 Task: Look for space in Bianzhuang, China from 12th  August, 2023 to 15th August, 2023 for 3 adults in price range Rs.12000 to Rs.16000. Place can be entire place with 2 bedrooms having 3 beds and 1 bathroom. Property type can be house, flat, guest house. Booking option can be shelf check-in. Required host language is Chinese (Simplified).
Action: Mouse moved to (695, 96)
Screenshot: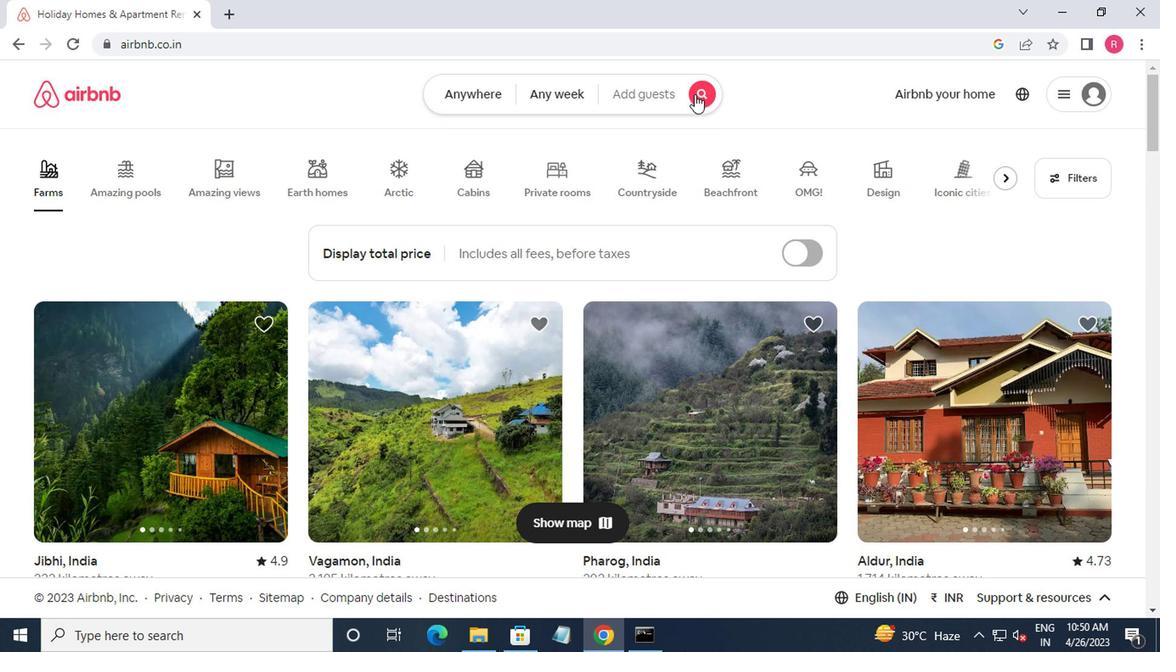 
Action: Mouse pressed left at (695, 96)
Screenshot: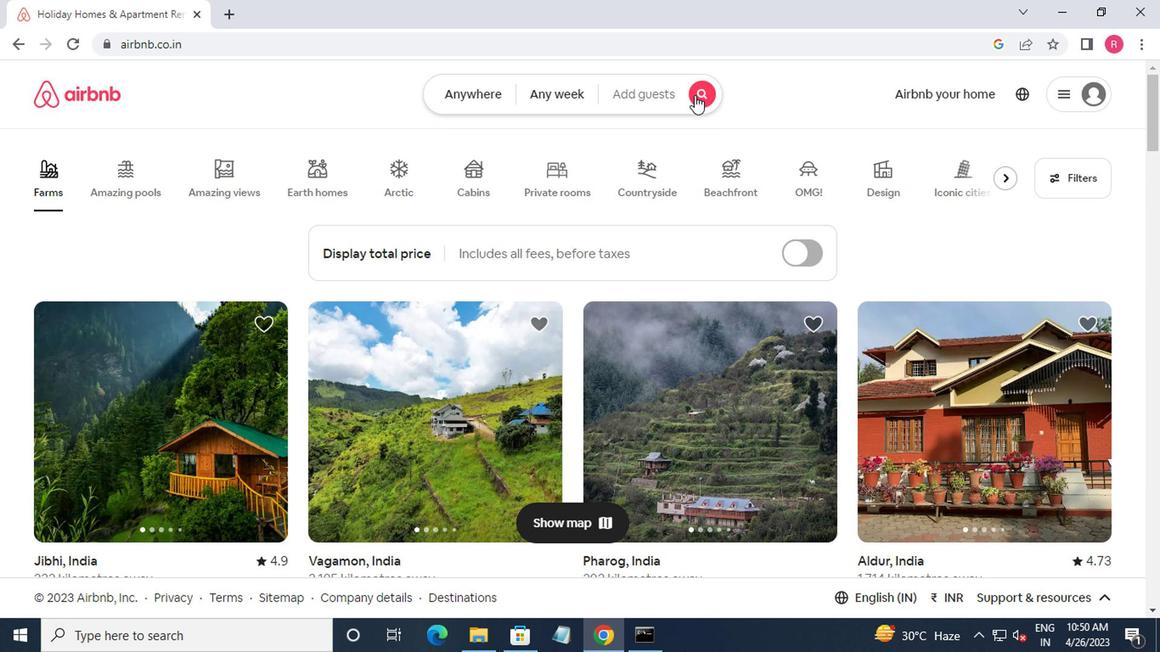 
Action: Mouse moved to (414, 158)
Screenshot: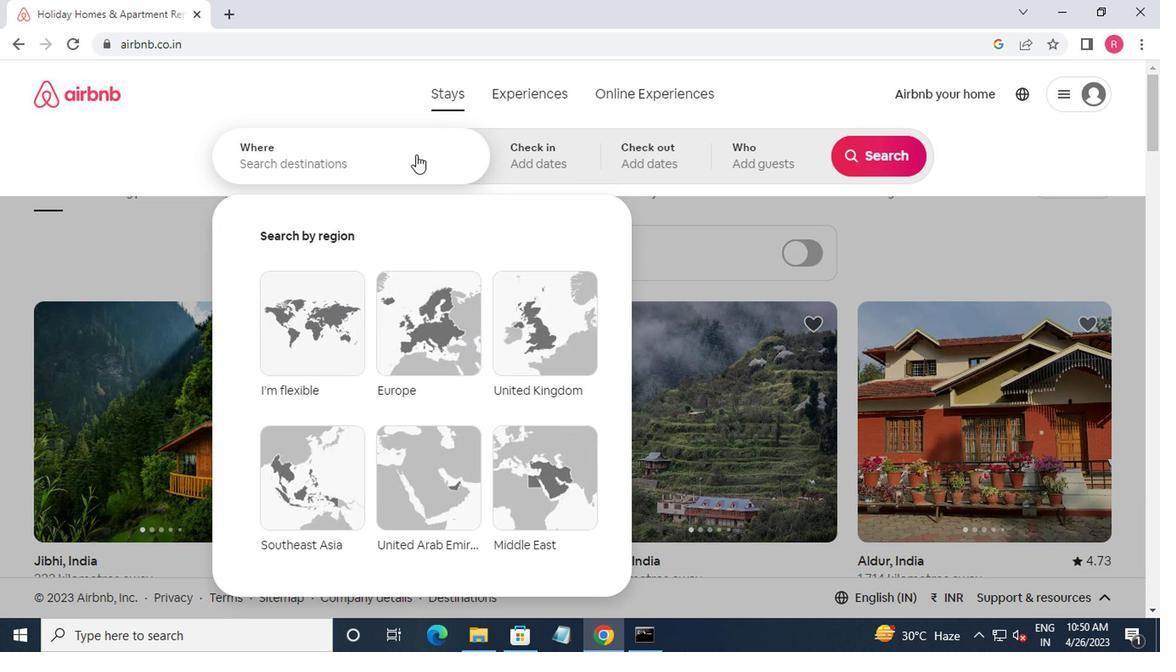 
Action: Mouse pressed left at (414, 158)
Screenshot: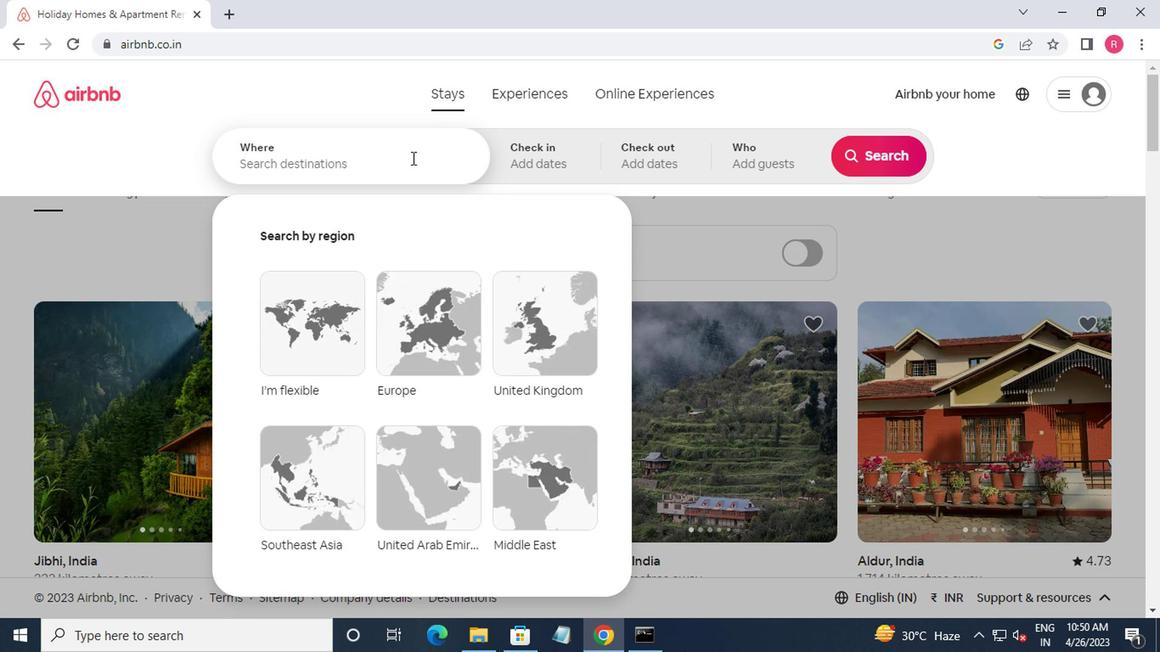 
Action: Mouse moved to (451, 178)
Screenshot: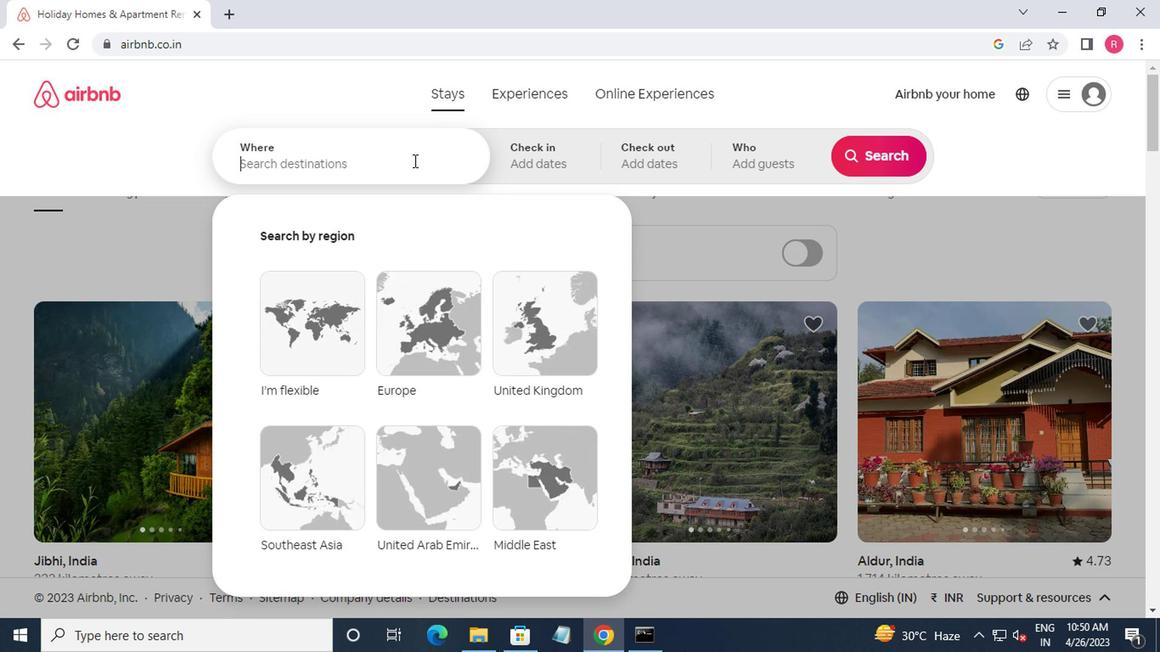 
Action: Key pressed bianzhuang,china<Key.enter>
Screenshot: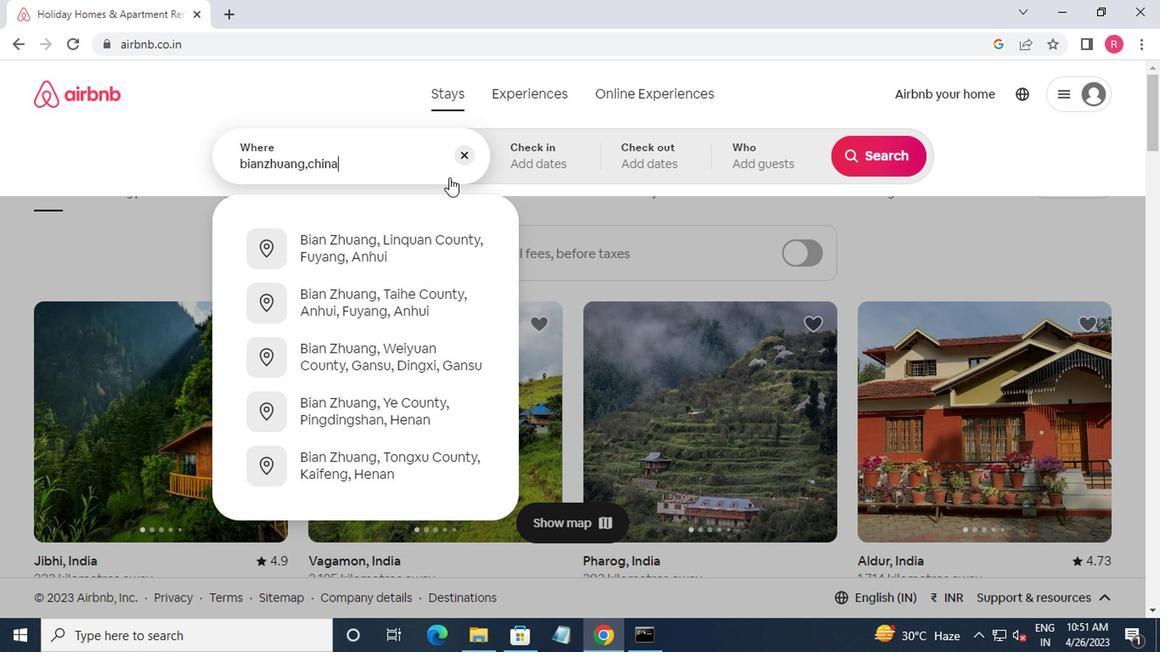 
Action: Mouse moved to (861, 299)
Screenshot: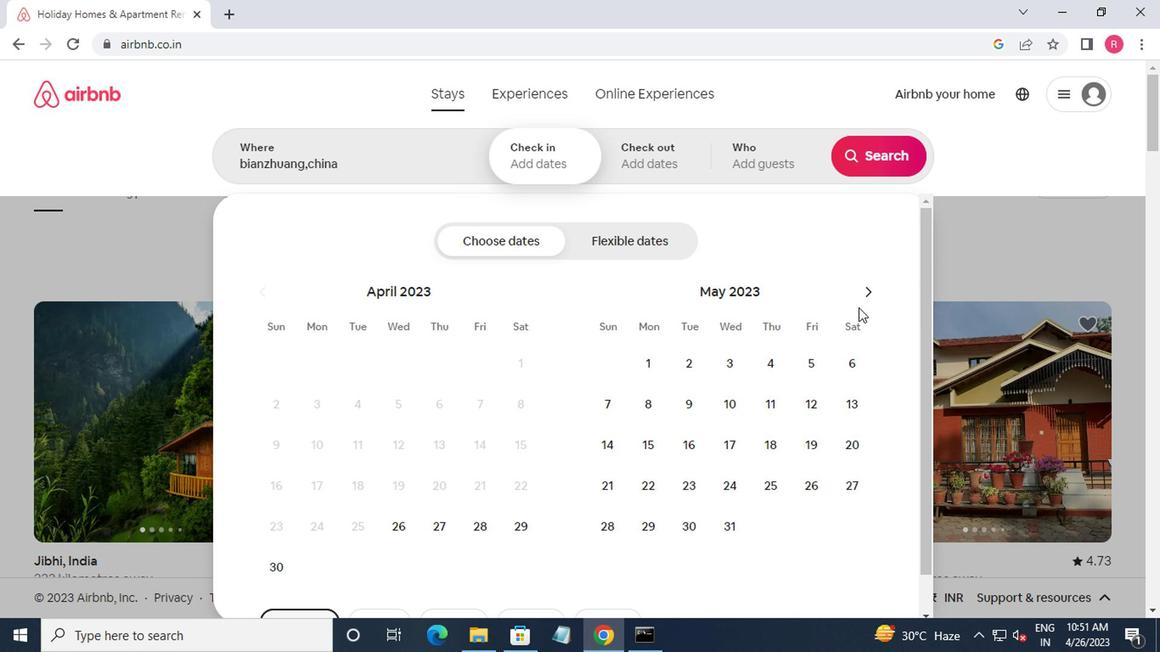 
Action: Mouse pressed left at (861, 299)
Screenshot: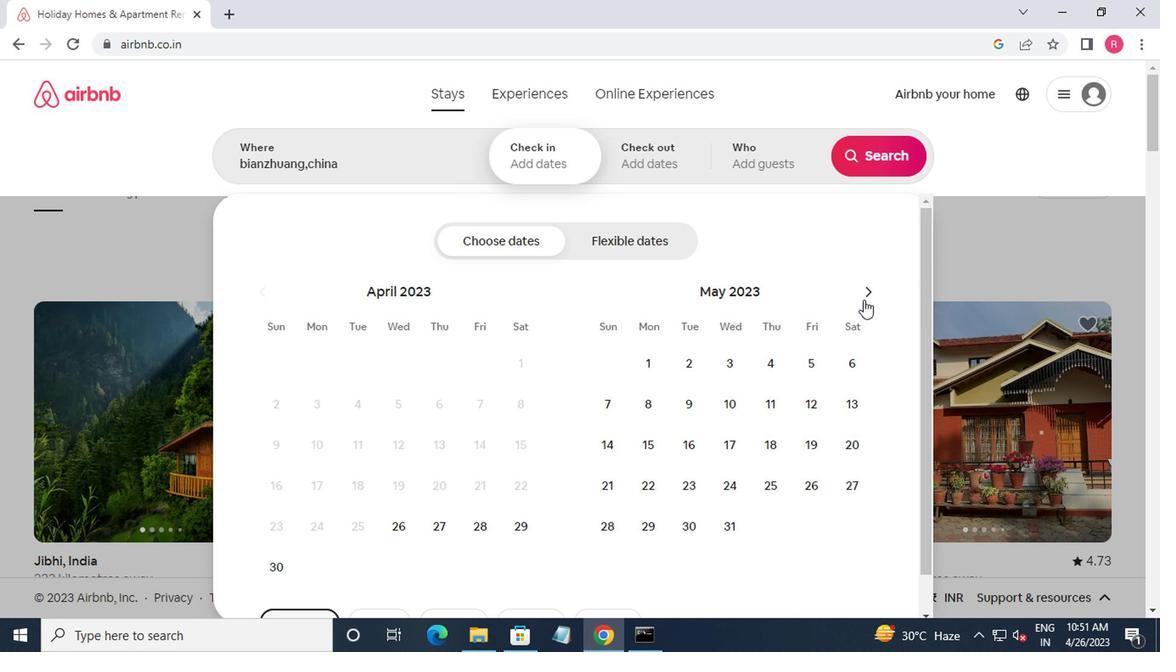 
Action: Mouse moved to (861, 297)
Screenshot: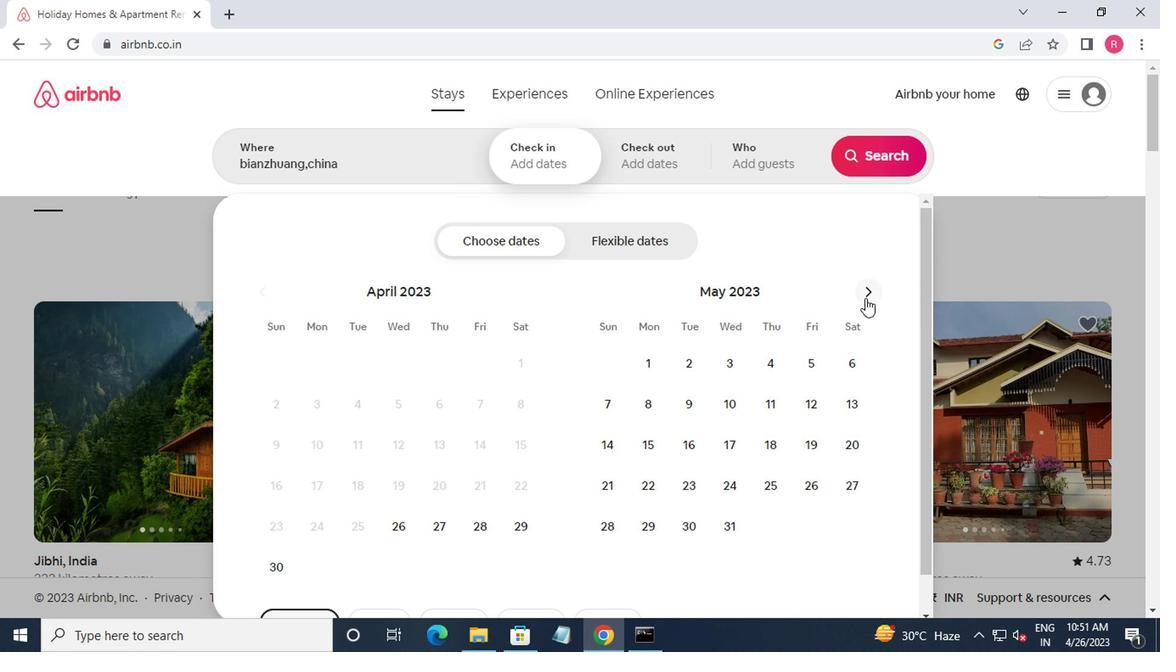 
Action: Mouse pressed left at (861, 297)
Screenshot: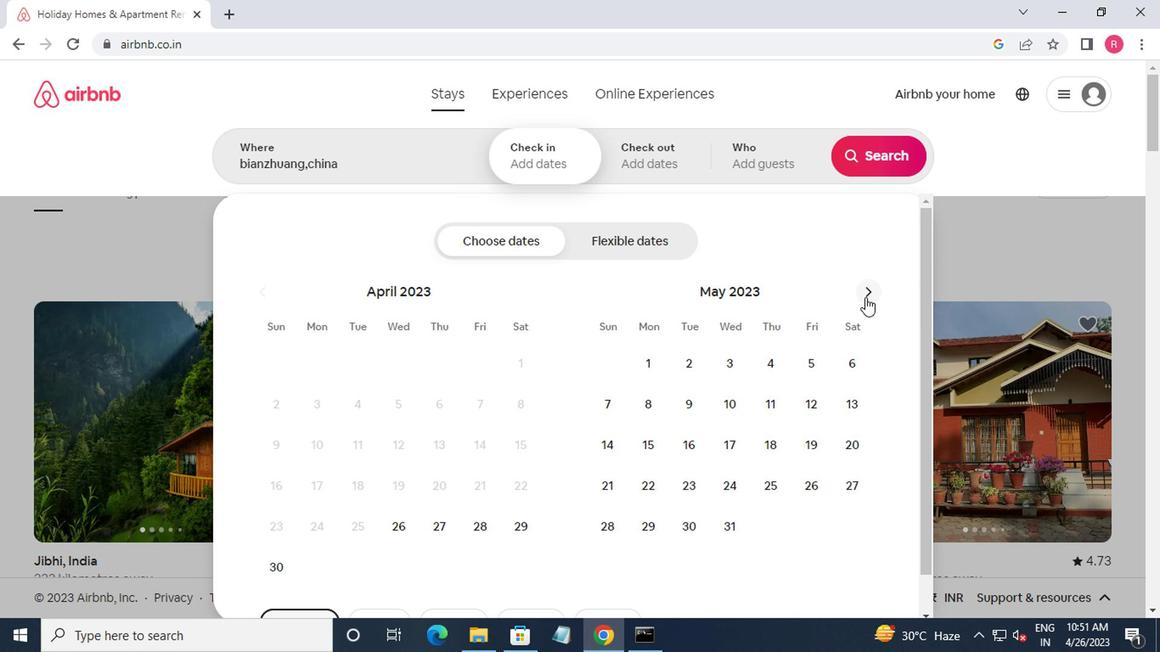 
Action: Mouse pressed left at (861, 297)
Screenshot: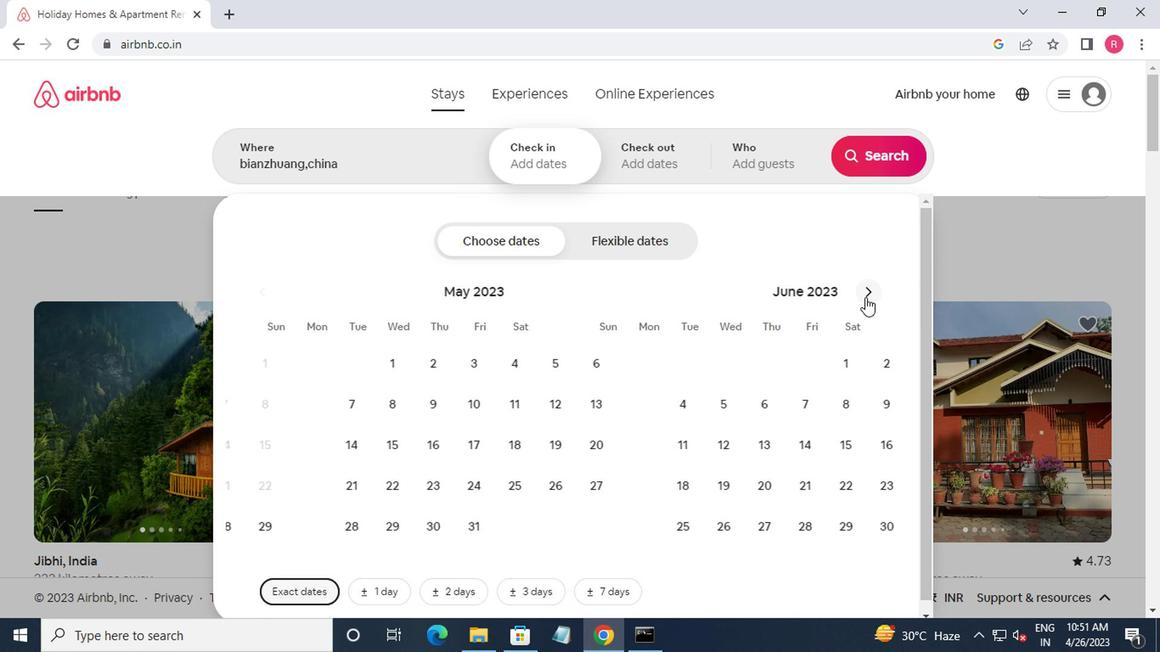 
Action: Mouse moved to (861, 297)
Screenshot: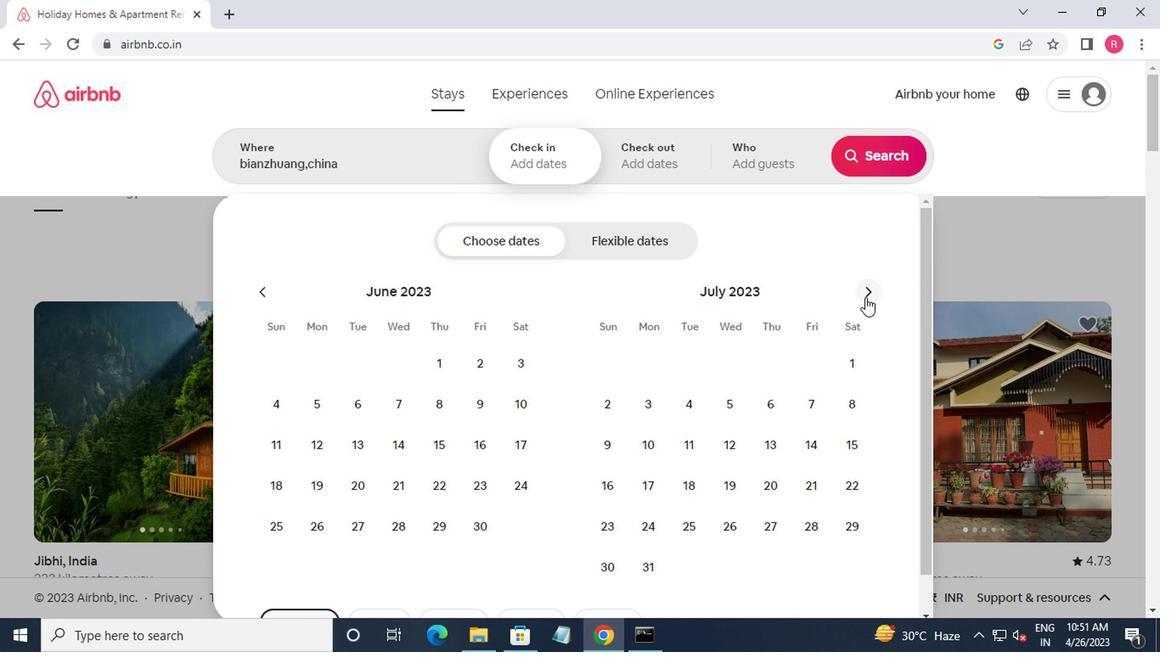 
Action: Mouse pressed left at (861, 297)
Screenshot: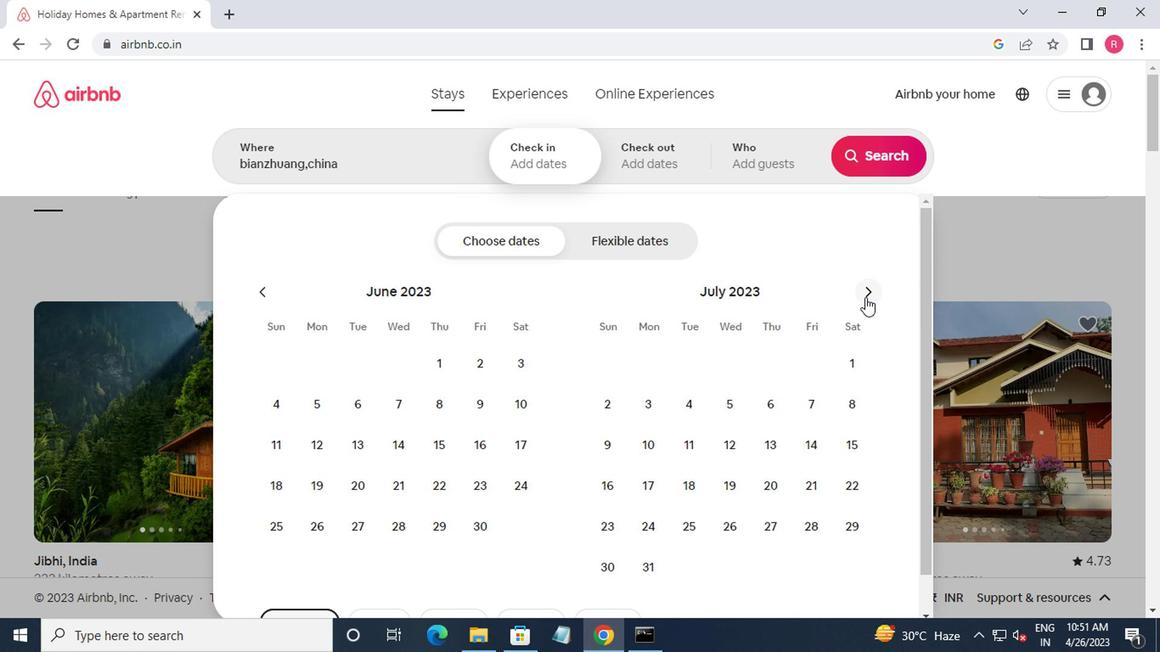 
Action: Mouse moved to (835, 408)
Screenshot: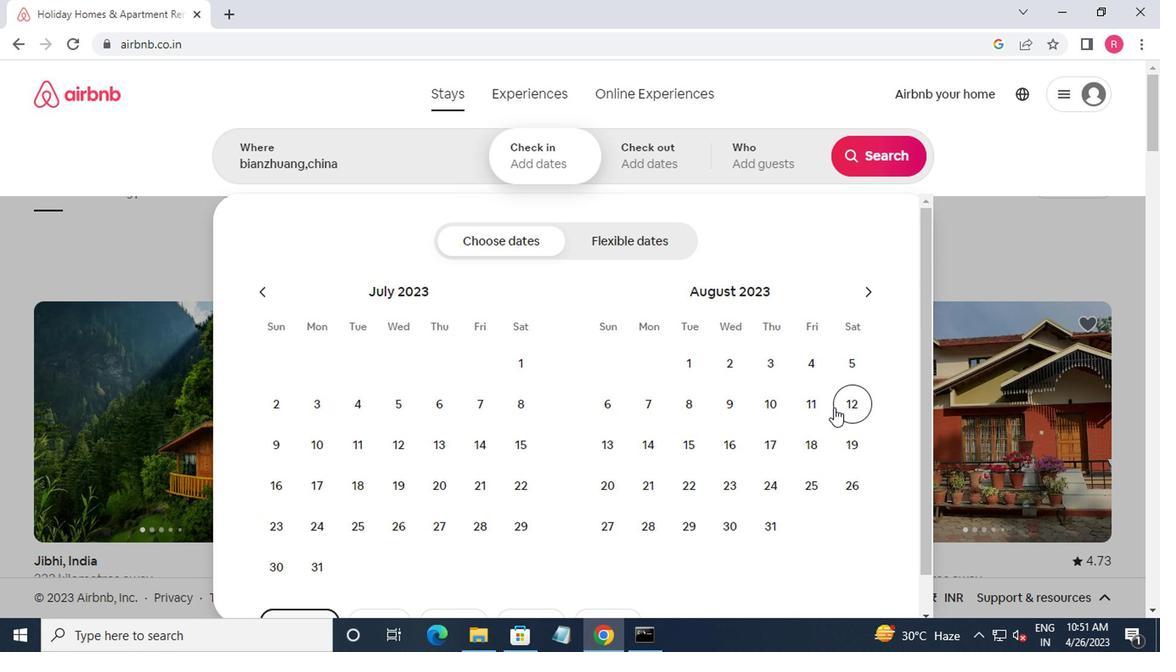 
Action: Mouse pressed left at (835, 408)
Screenshot: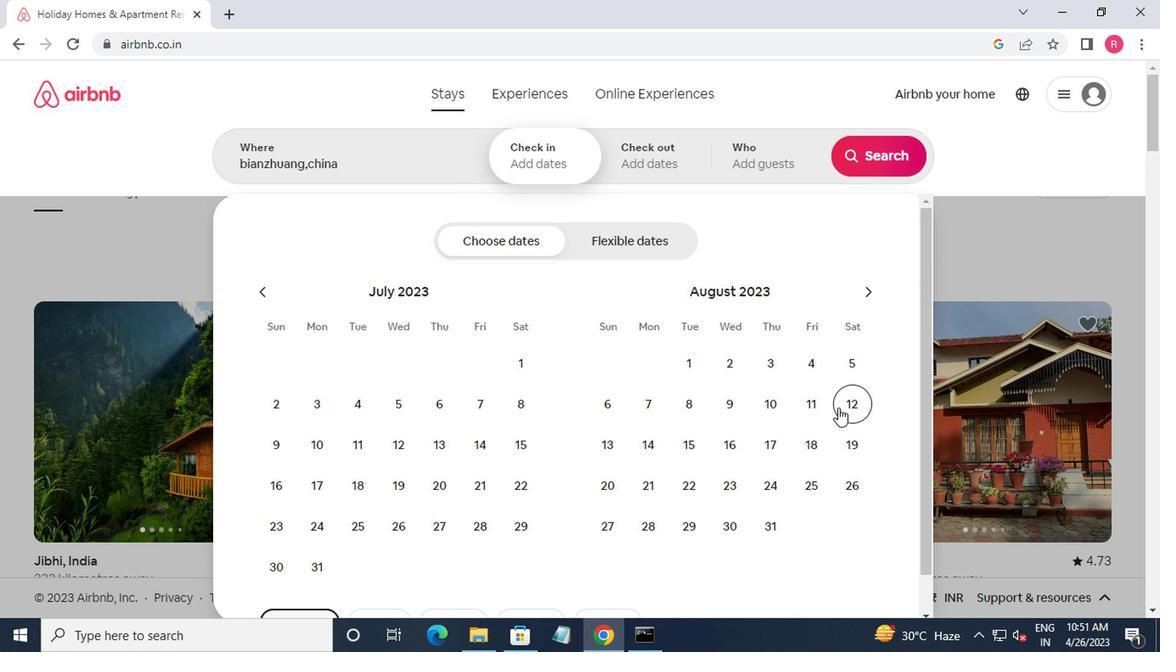
Action: Mouse moved to (683, 452)
Screenshot: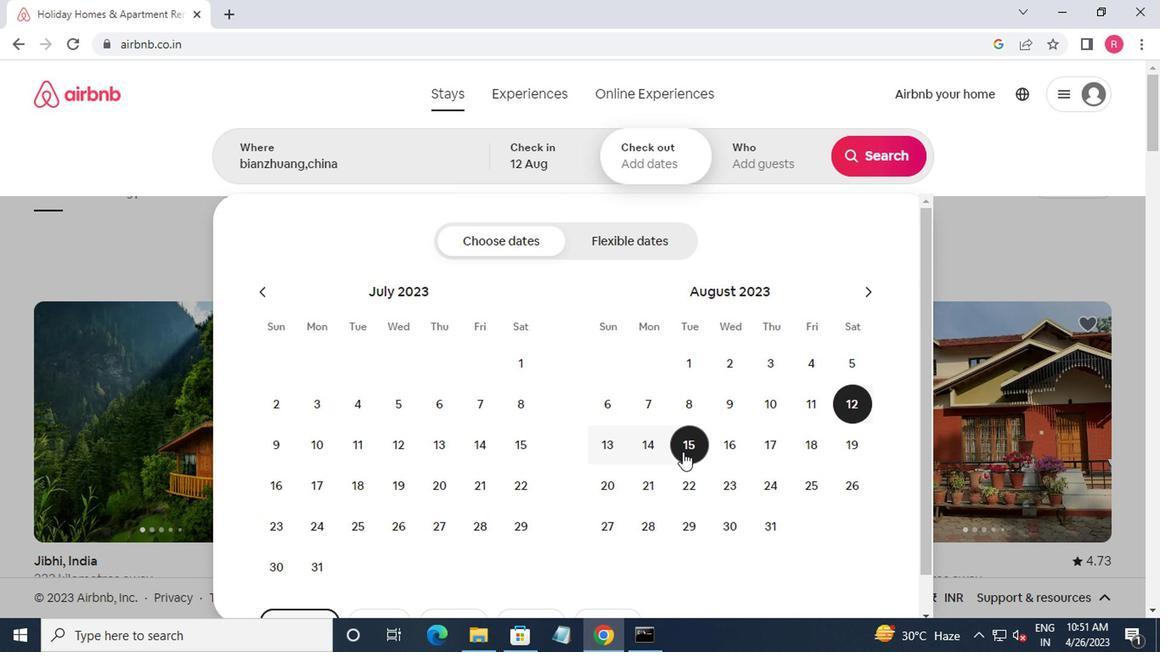 
Action: Mouse pressed left at (683, 452)
Screenshot: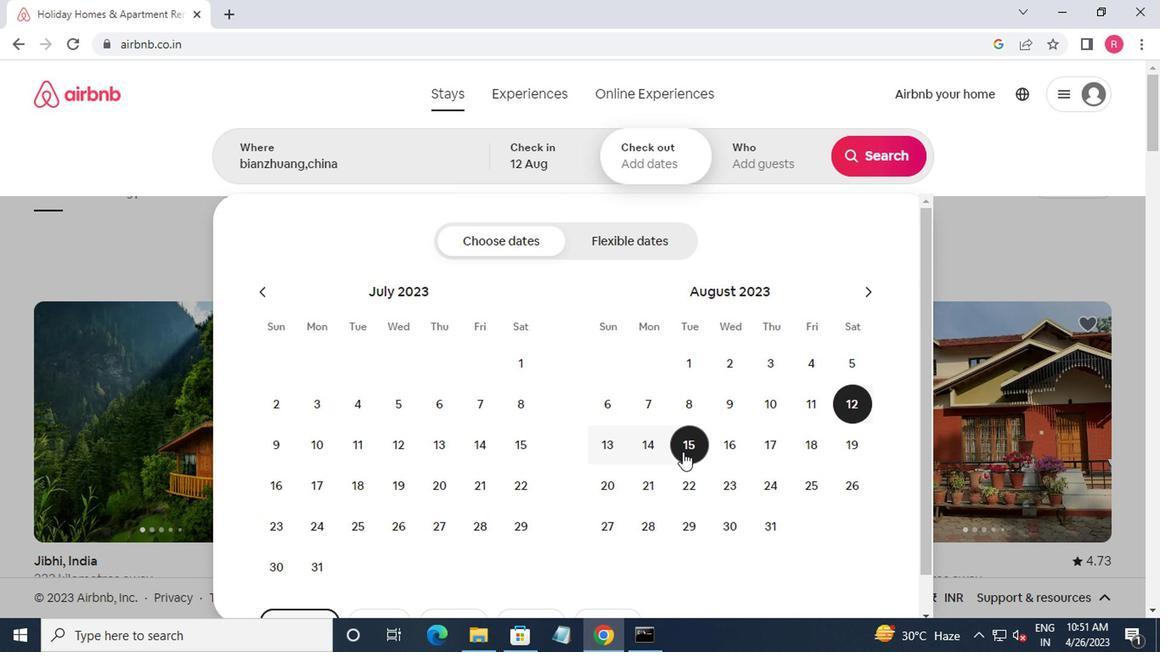 
Action: Mouse moved to (726, 169)
Screenshot: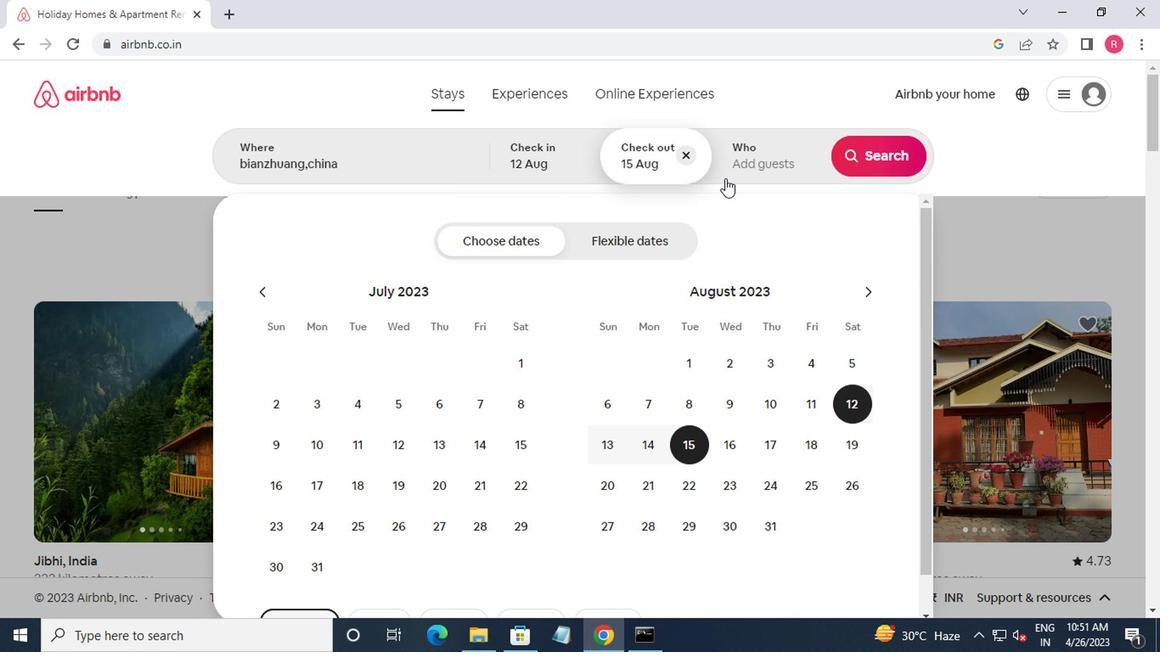 
Action: Mouse pressed left at (726, 169)
Screenshot: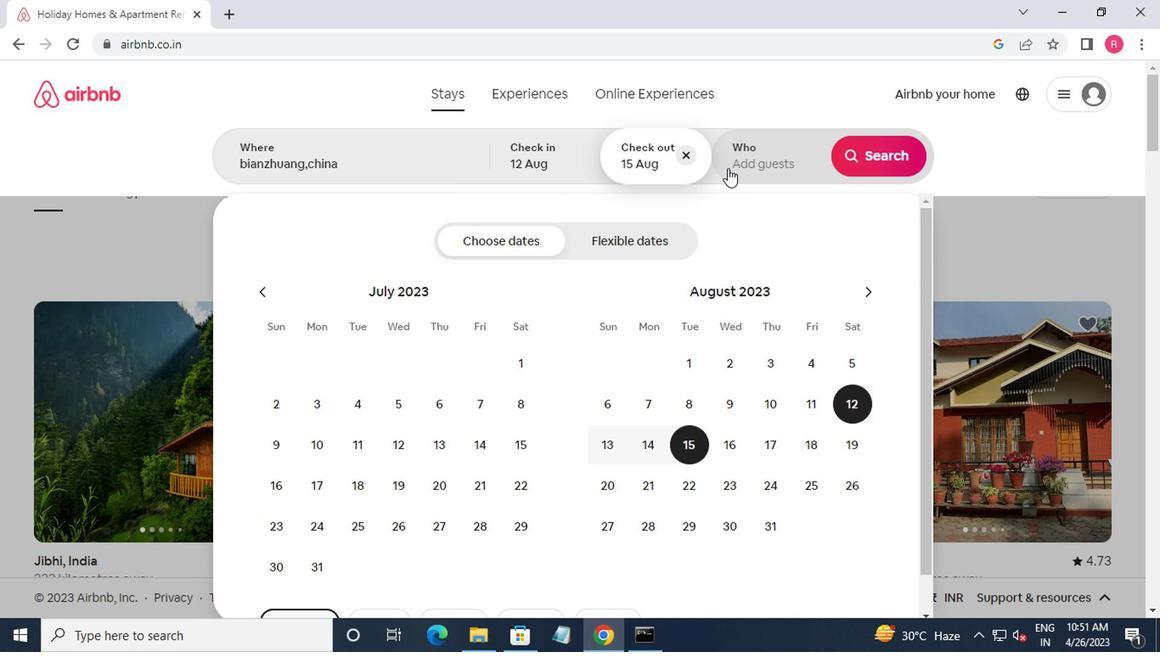 
Action: Mouse moved to (871, 249)
Screenshot: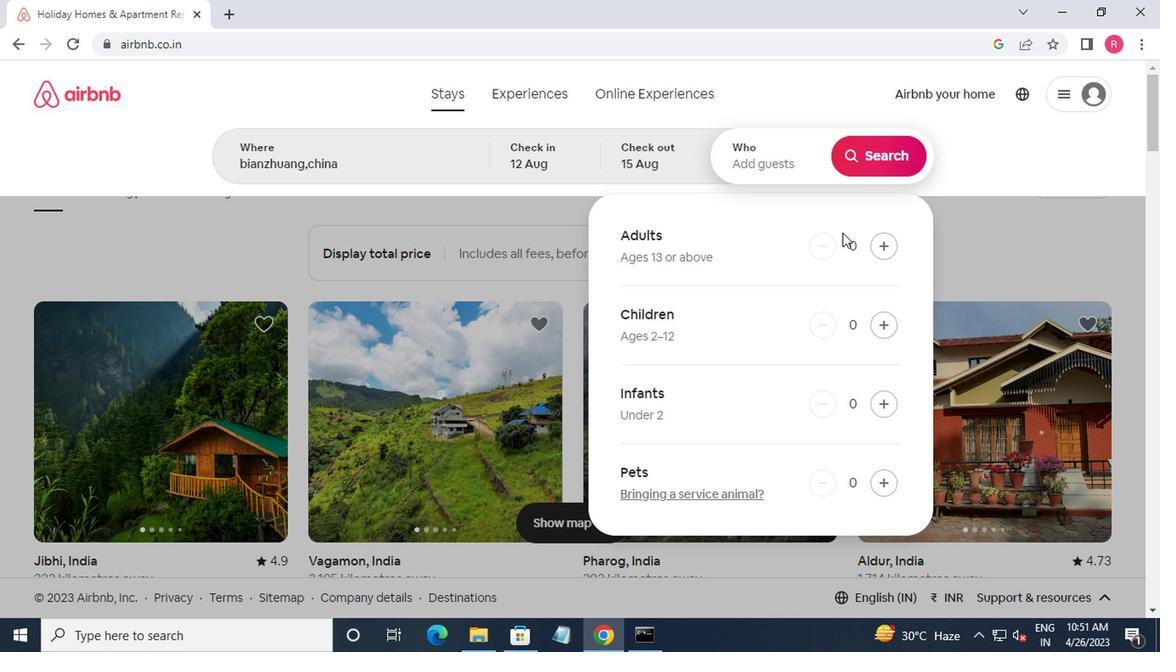 
Action: Mouse pressed left at (871, 249)
Screenshot: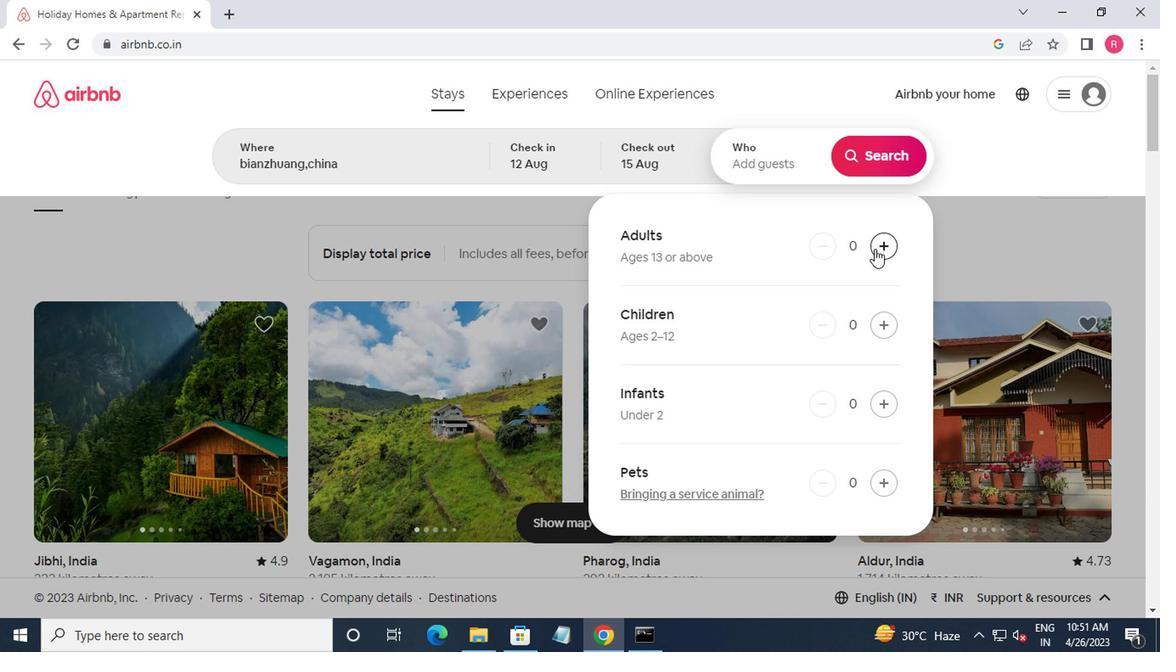 
Action: Mouse pressed left at (871, 249)
Screenshot: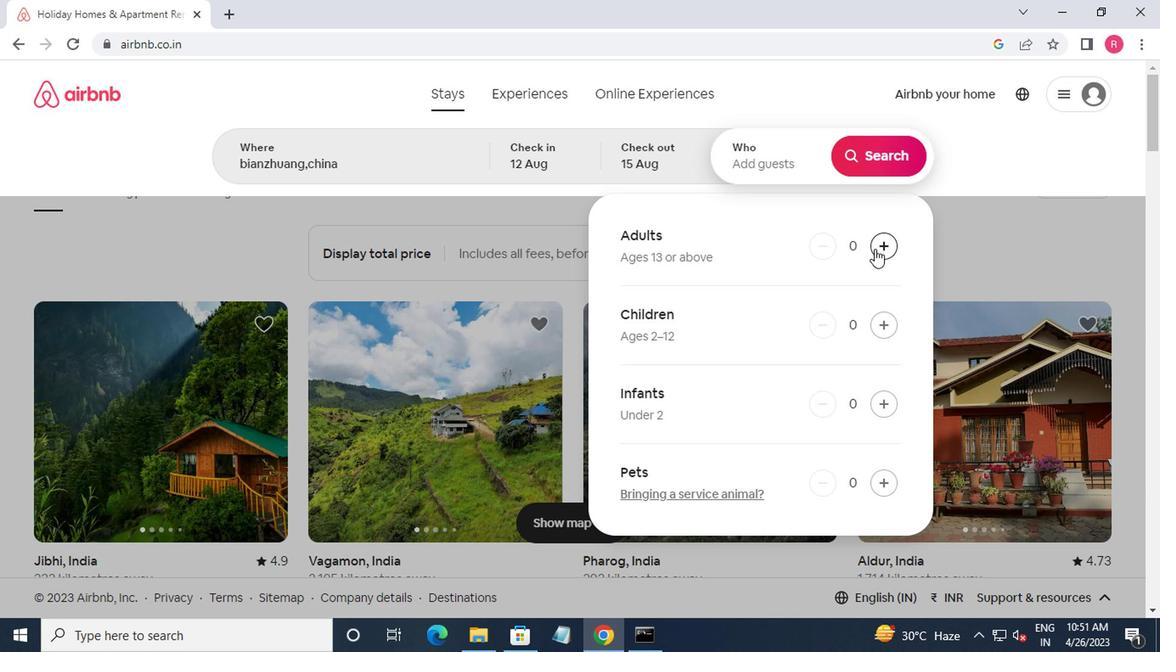
Action: Mouse pressed left at (871, 249)
Screenshot: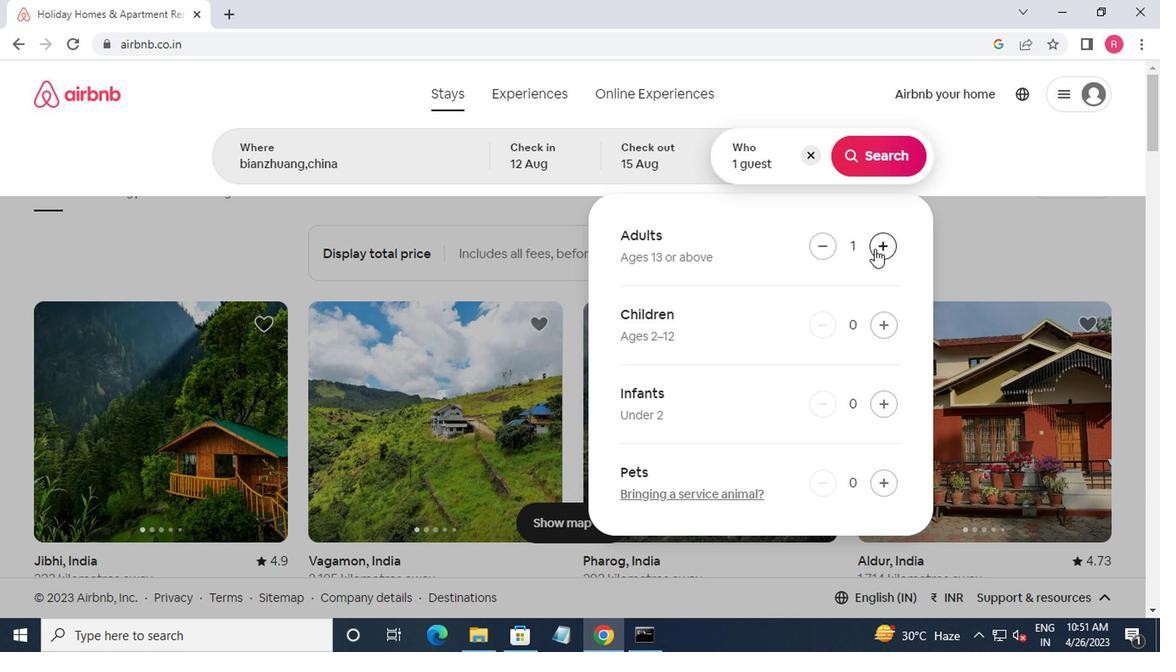 
Action: Mouse moved to (871, 173)
Screenshot: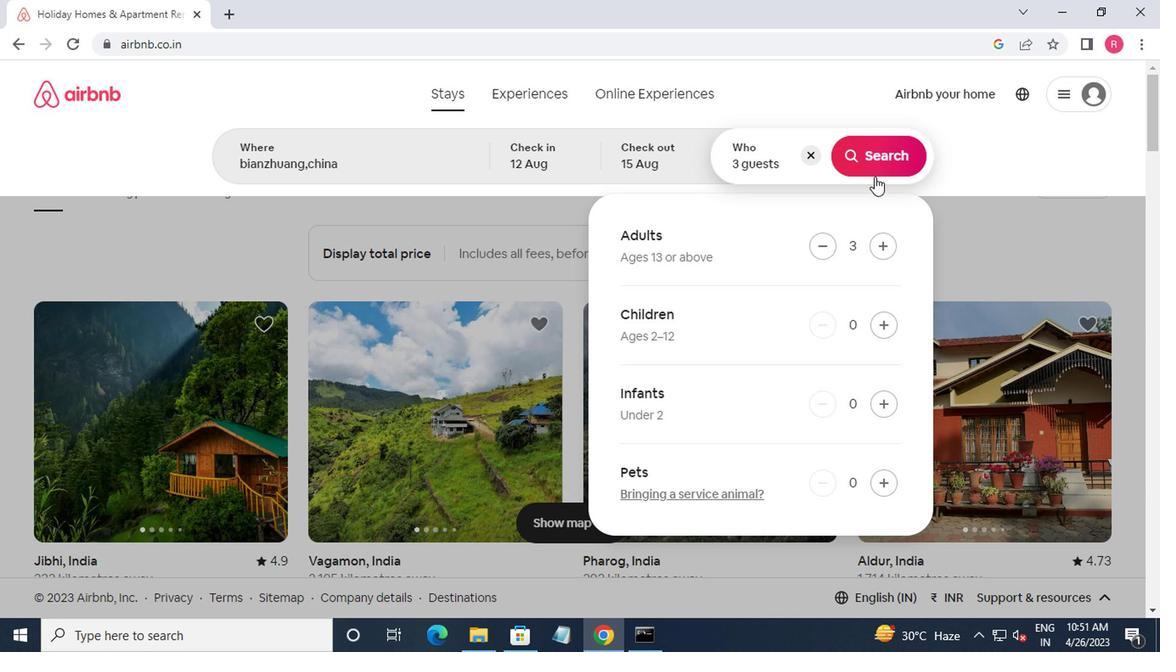 
Action: Mouse pressed left at (871, 173)
Screenshot: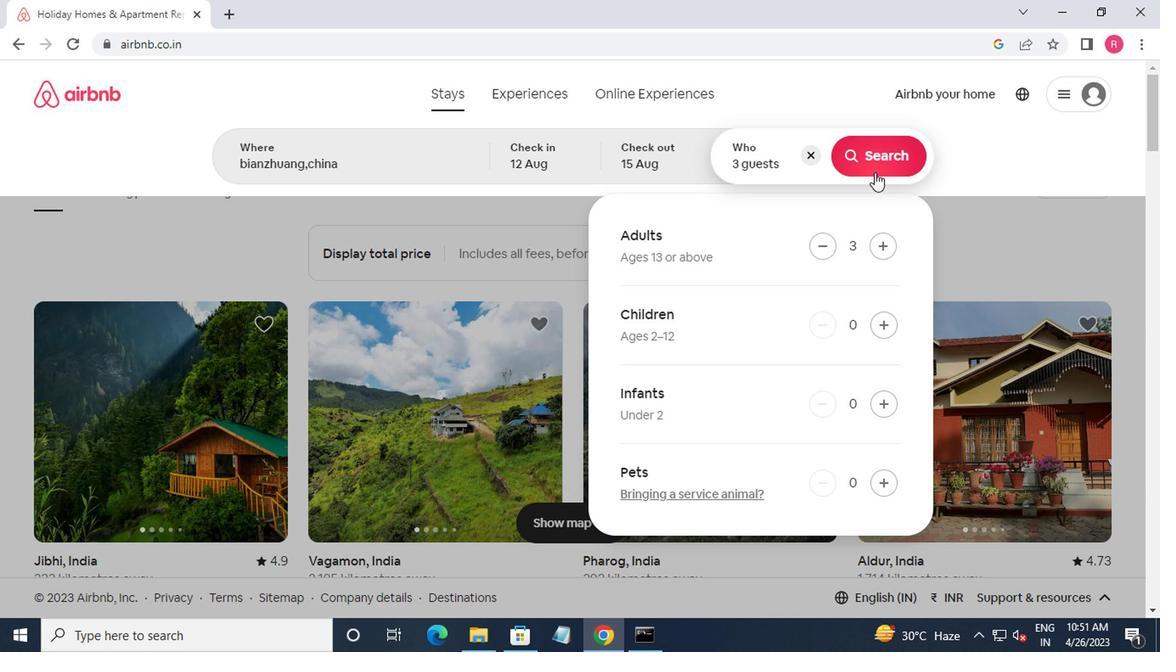 
Action: Mouse moved to (1063, 178)
Screenshot: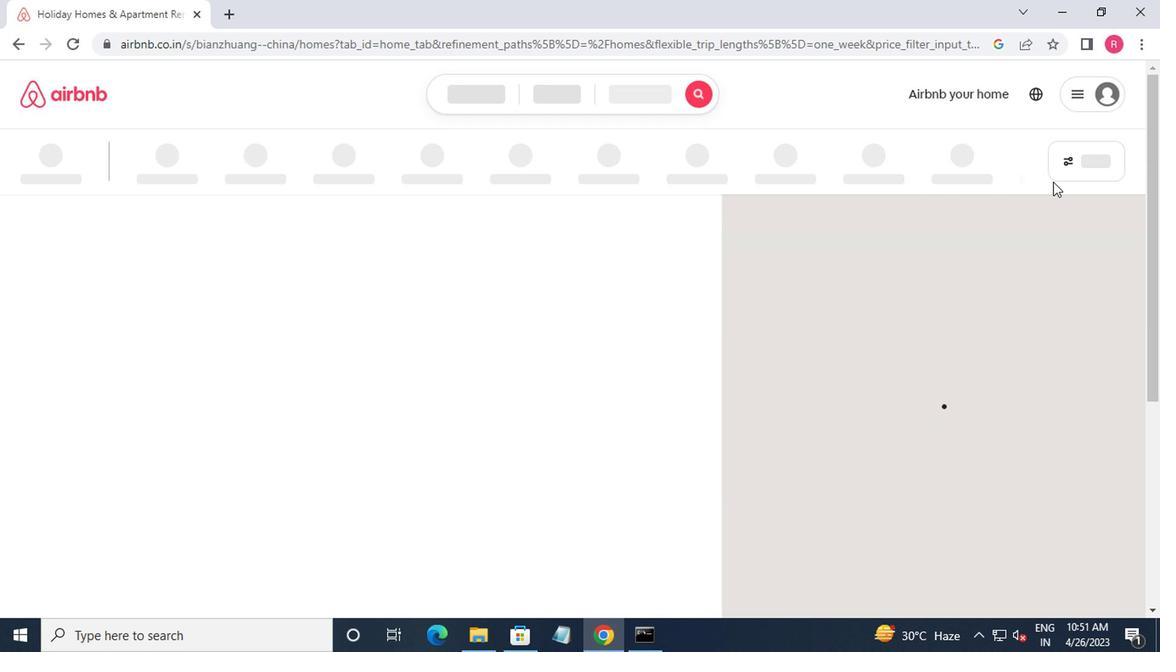 
Action: Mouse pressed left at (1063, 178)
Screenshot: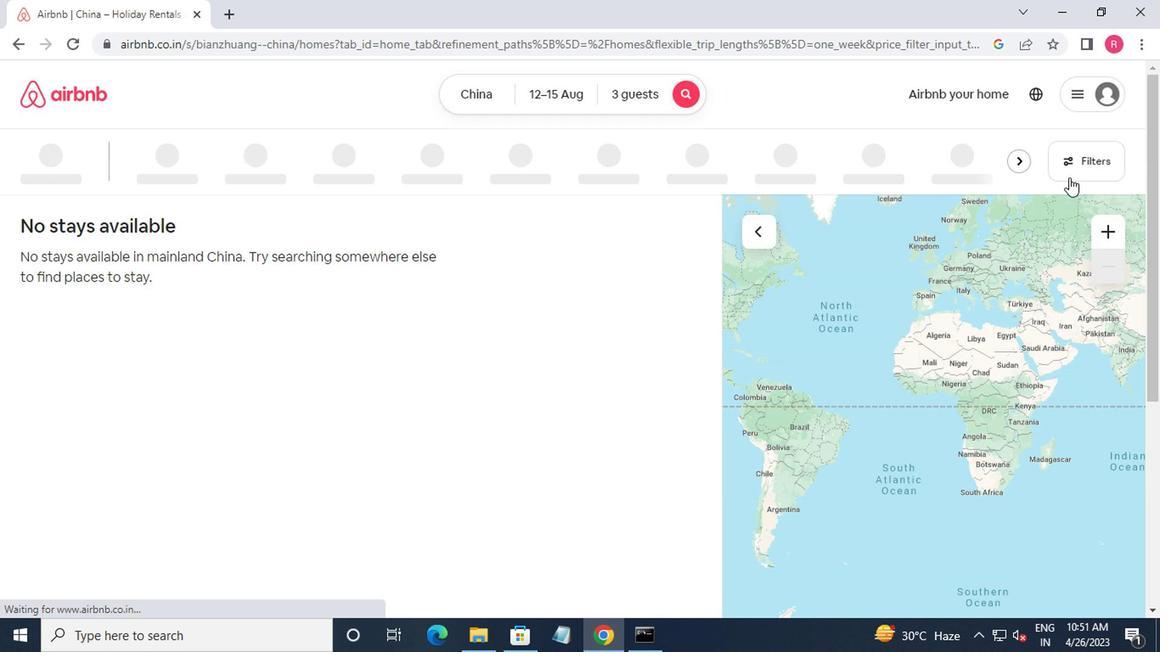 
Action: Mouse moved to (362, 265)
Screenshot: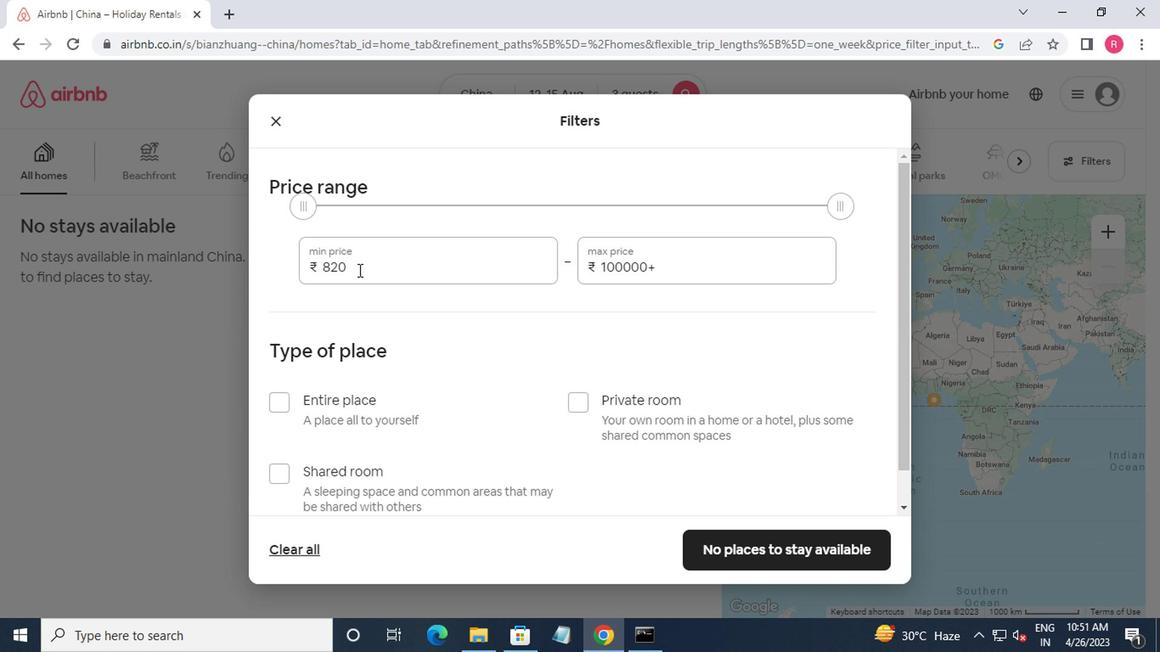 
Action: Mouse pressed left at (362, 265)
Screenshot: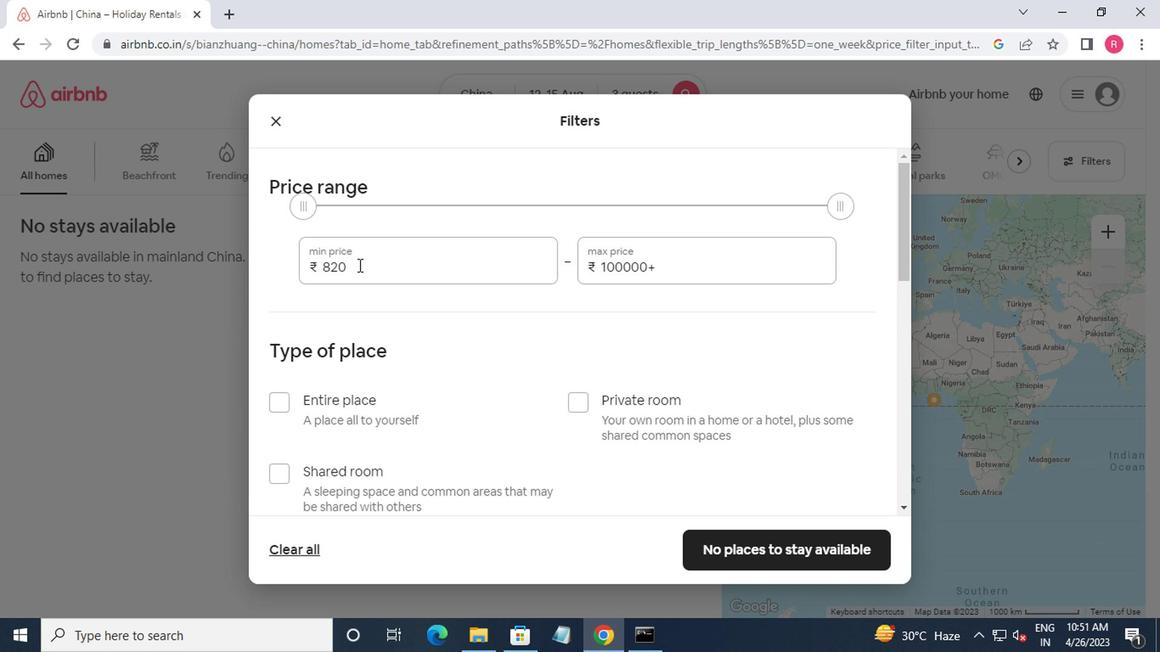 
Action: Mouse moved to (373, 275)
Screenshot: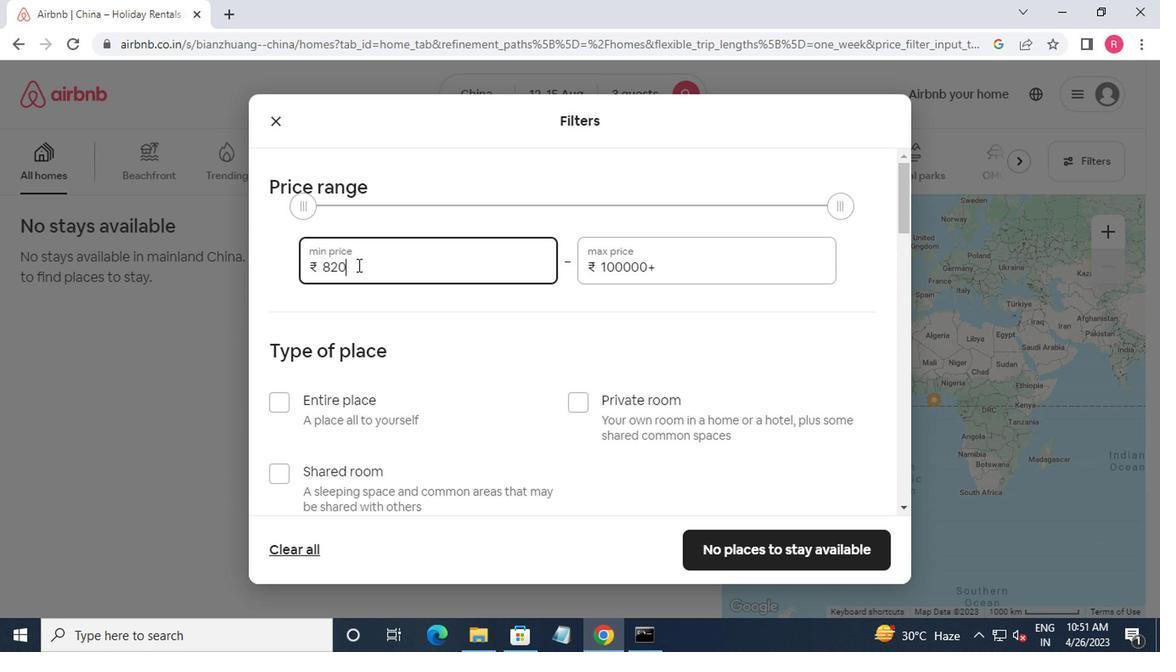
Action: Key pressed <Key.backspace>
Screenshot: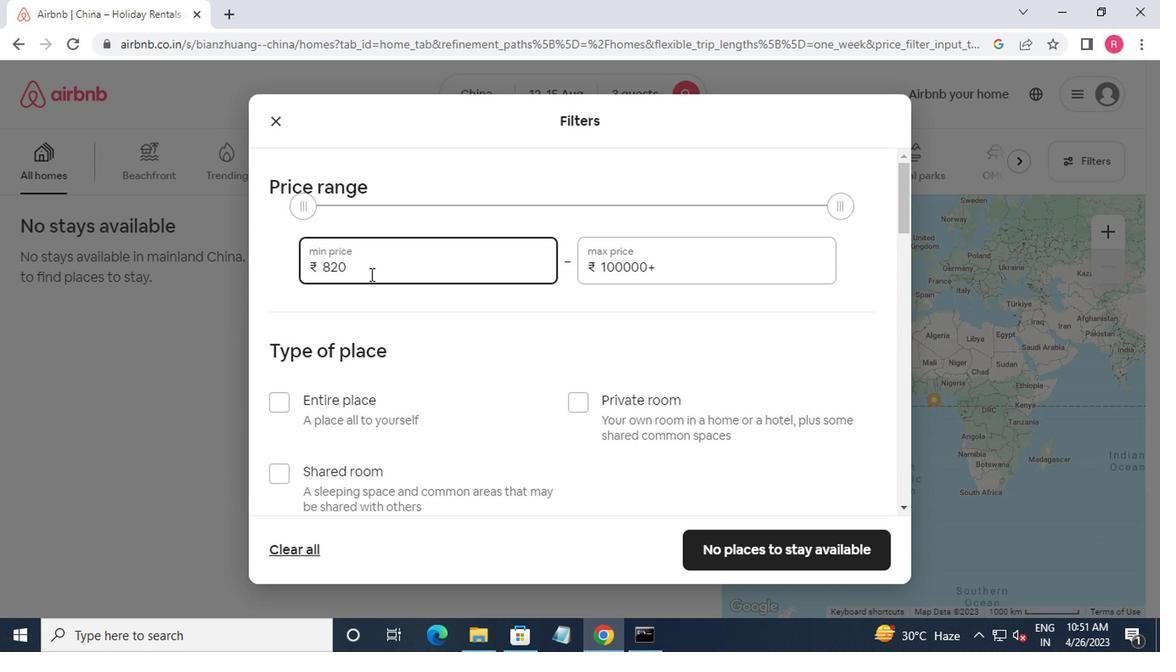 
Action: Mouse moved to (373, 276)
Screenshot: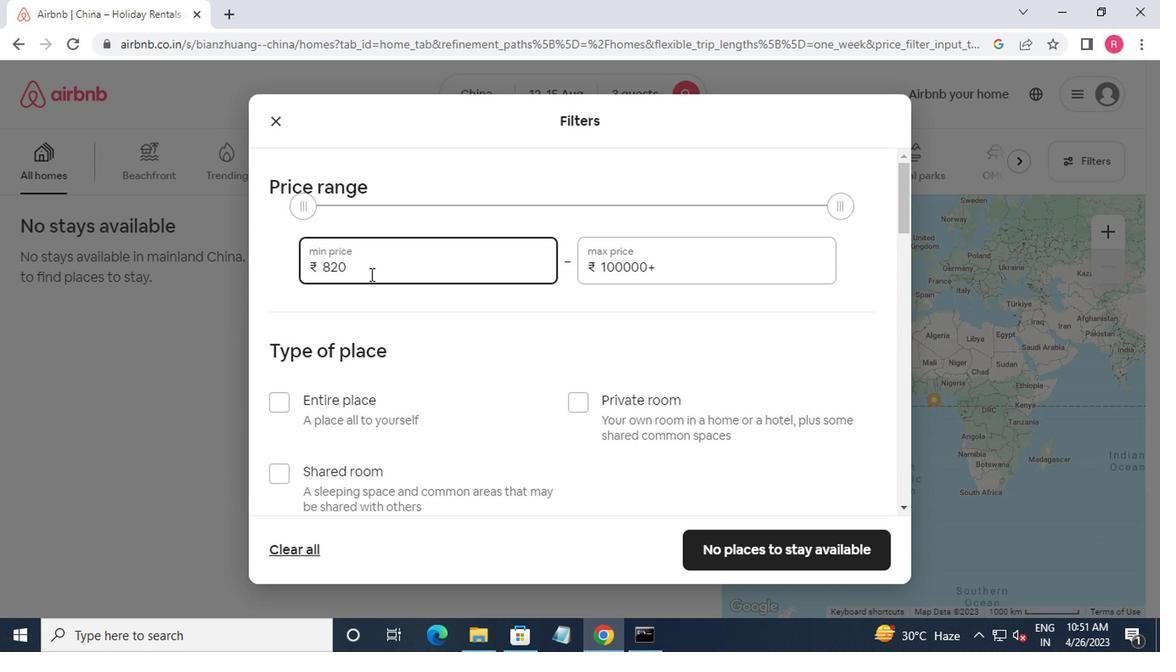 
Action: Key pressed <Key.backspace><Key.backspace><Key.backspace><Key.backspace>12000<Key.tab>16000
Screenshot: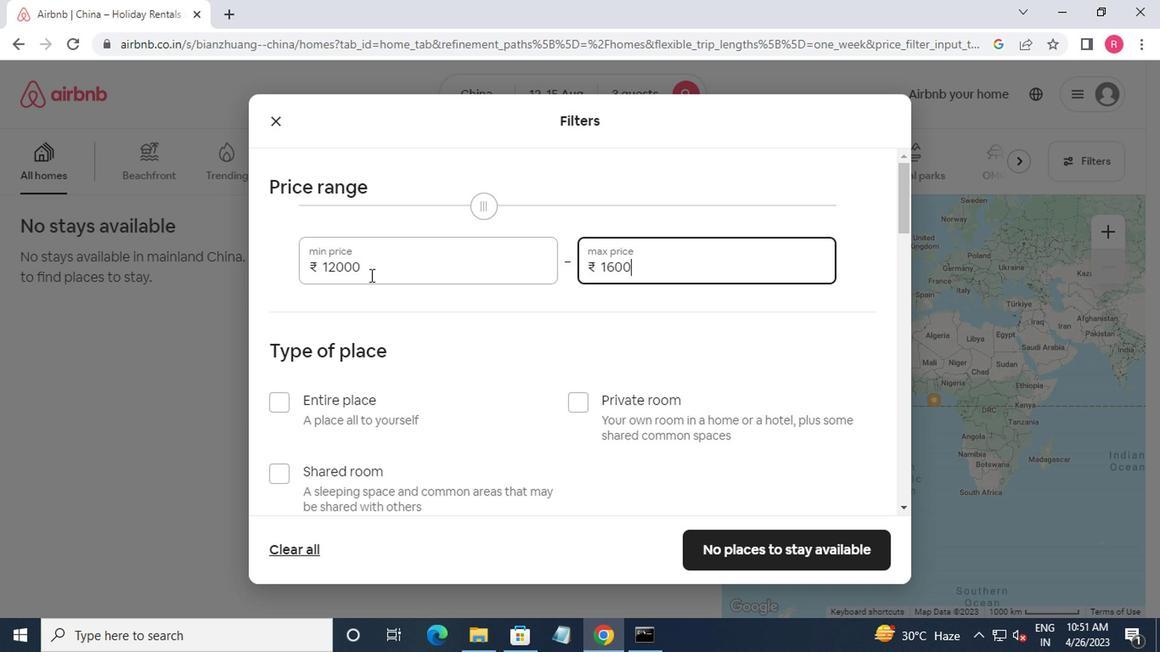 
Action: Mouse moved to (440, 282)
Screenshot: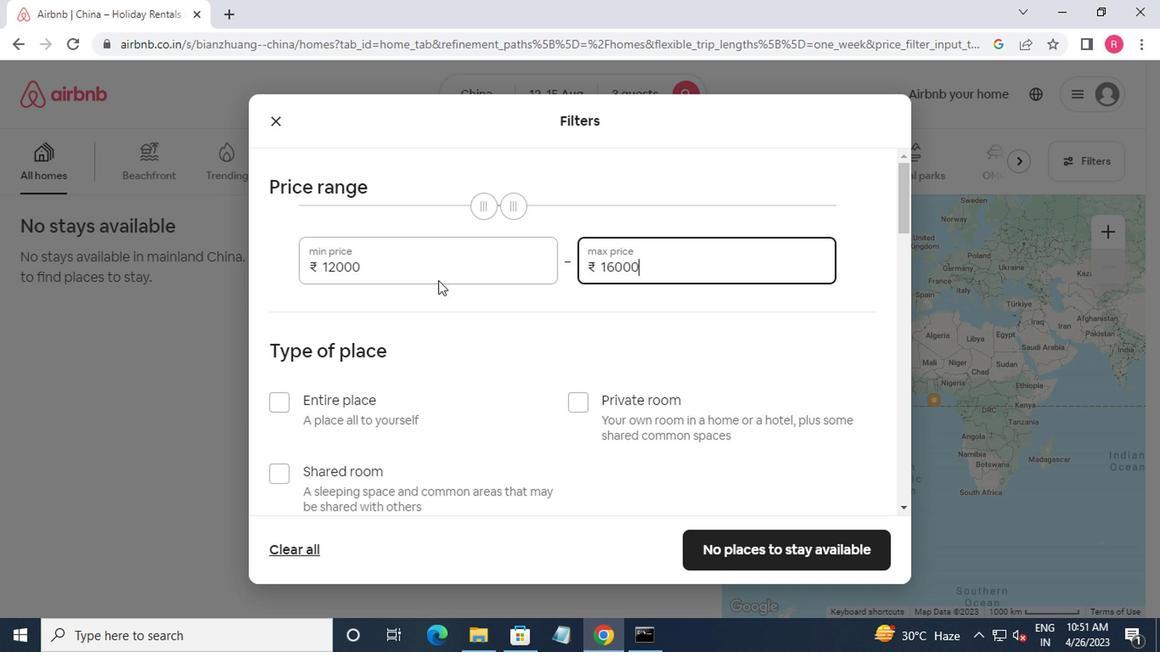 
Action: Mouse scrolled (440, 281) with delta (0, -1)
Screenshot: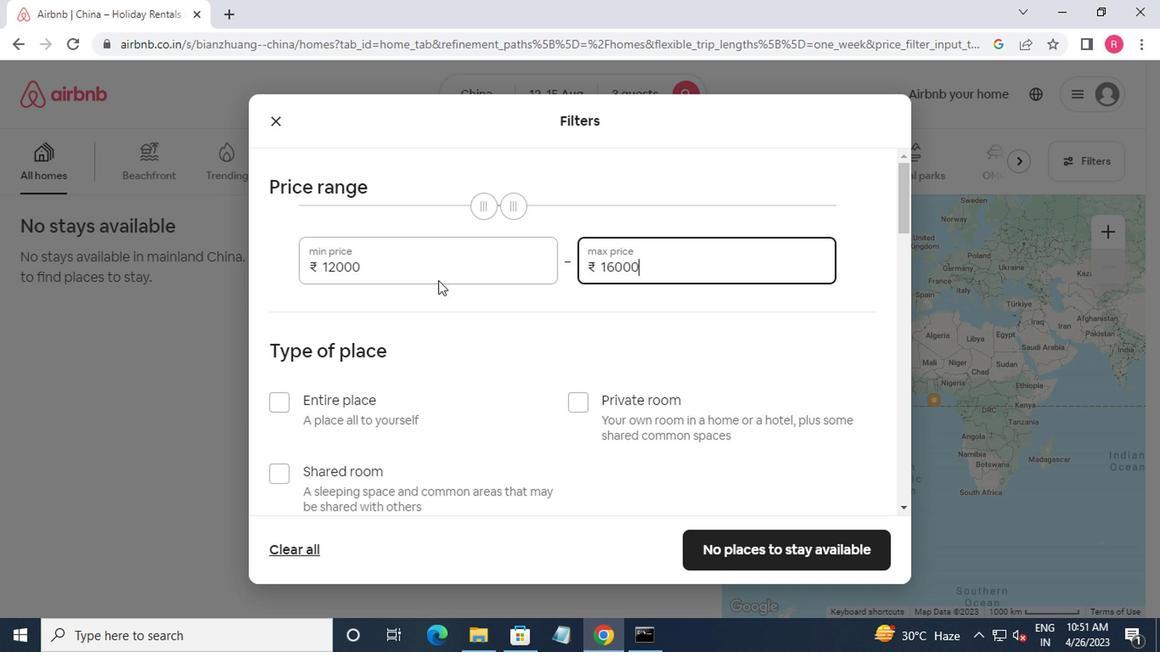 
Action: Mouse moved to (440, 283)
Screenshot: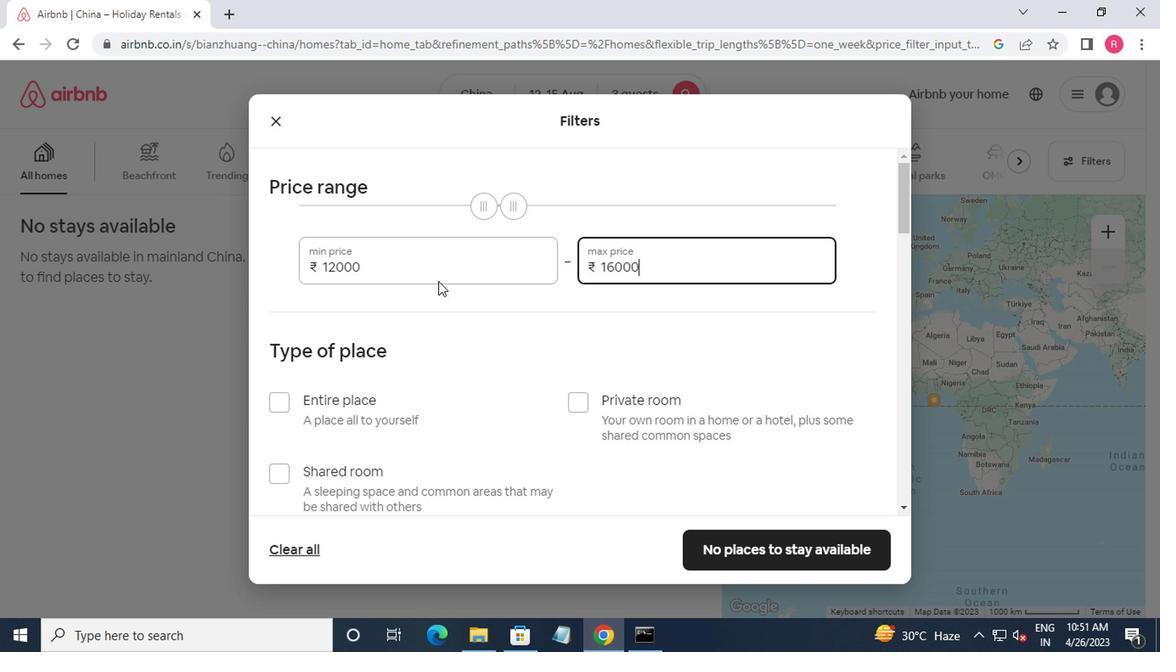
Action: Mouse scrolled (440, 282) with delta (0, 0)
Screenshot: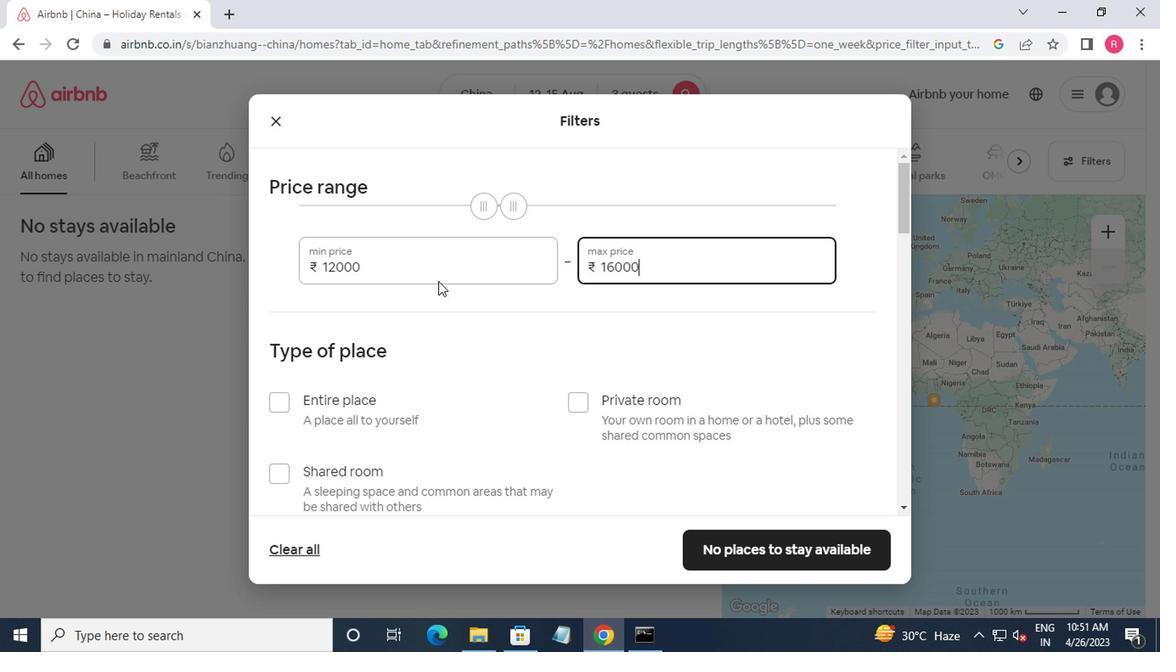 
Action: Mouse moved to (287, 234)
Screenshot: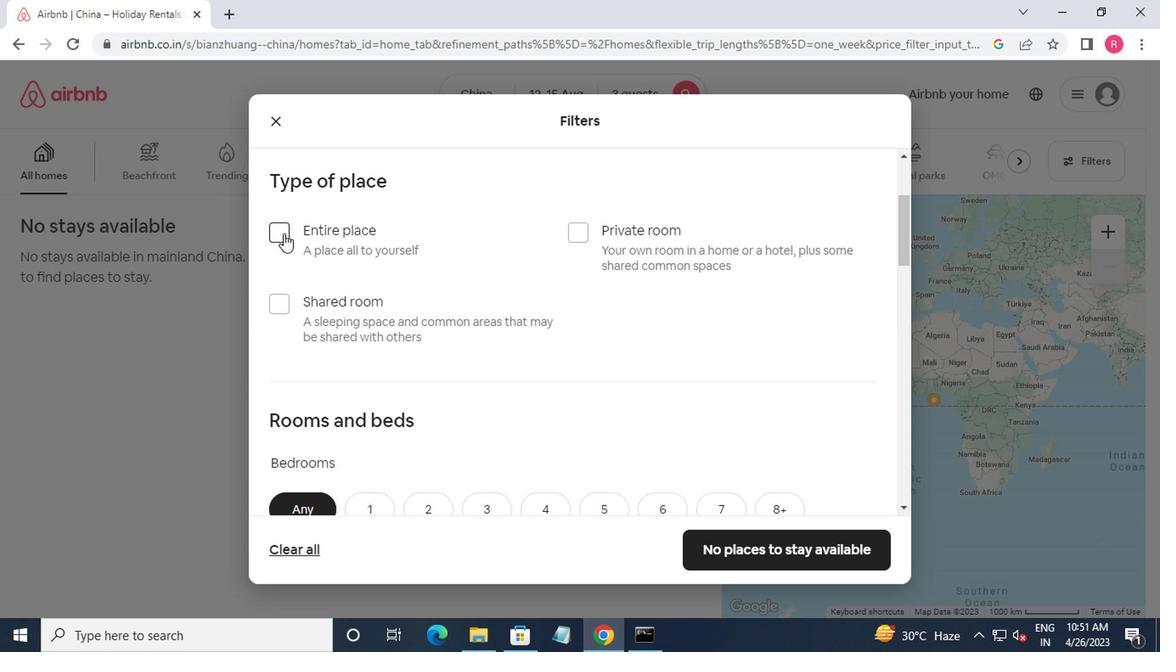 
Action: Mouse pressed left at (287, 234)
Screenshot: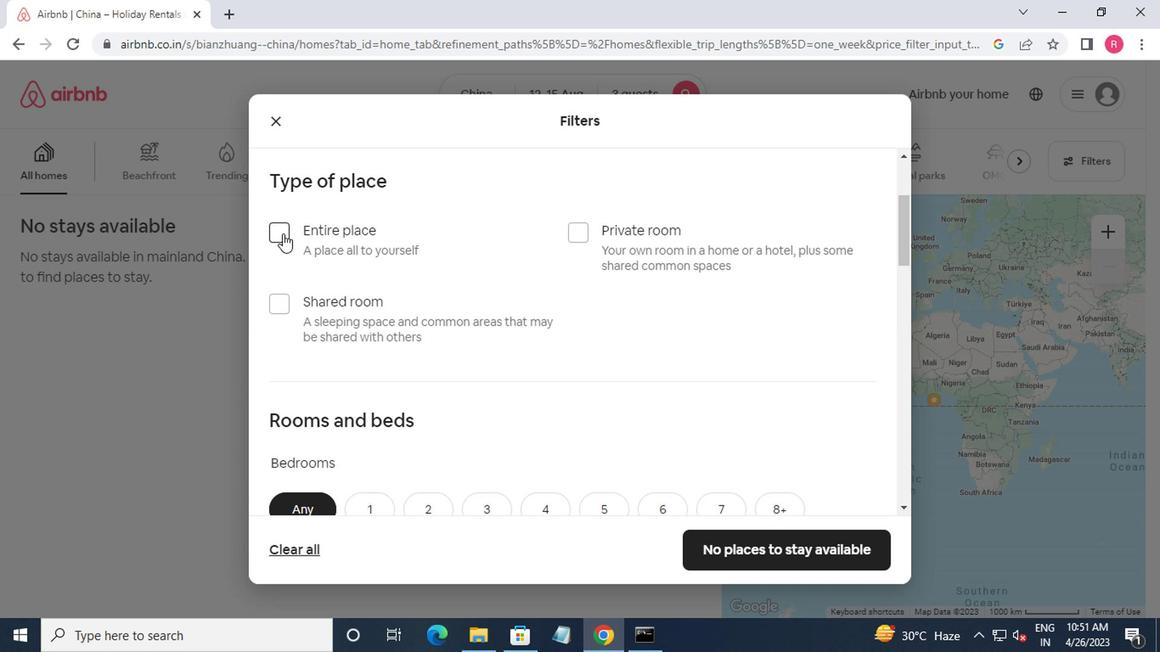 
Action: Mouse moved to (296, 236)
Screenshot: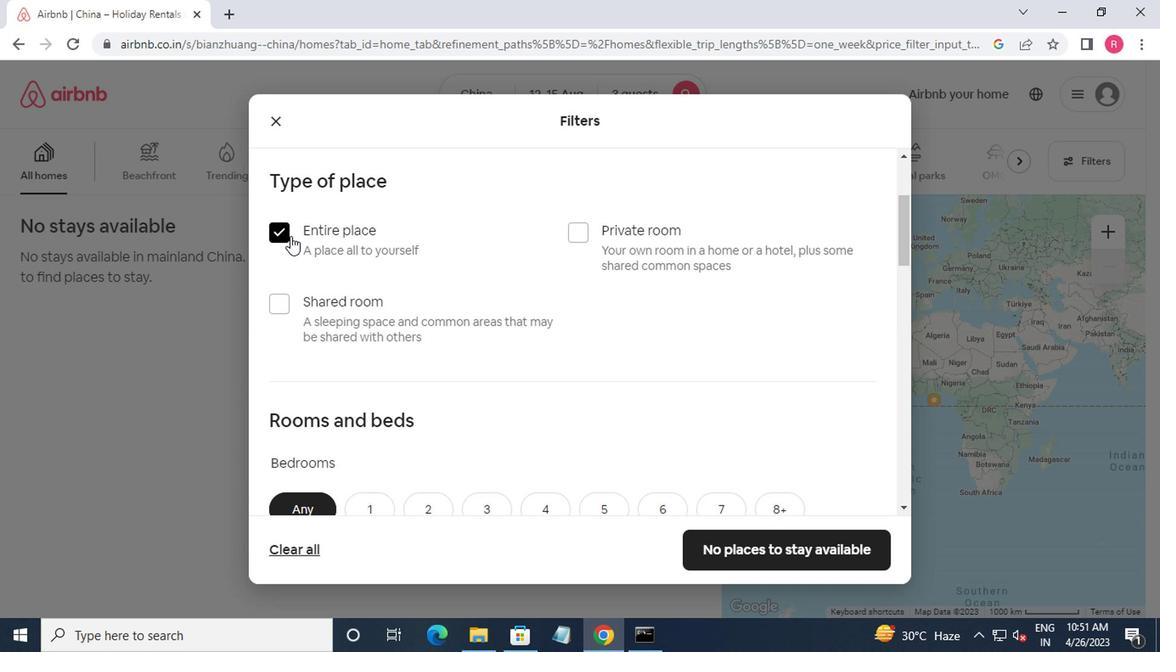 
Action: Mouse scrolled (296, 236) with delta (0, 0)
Screenshot: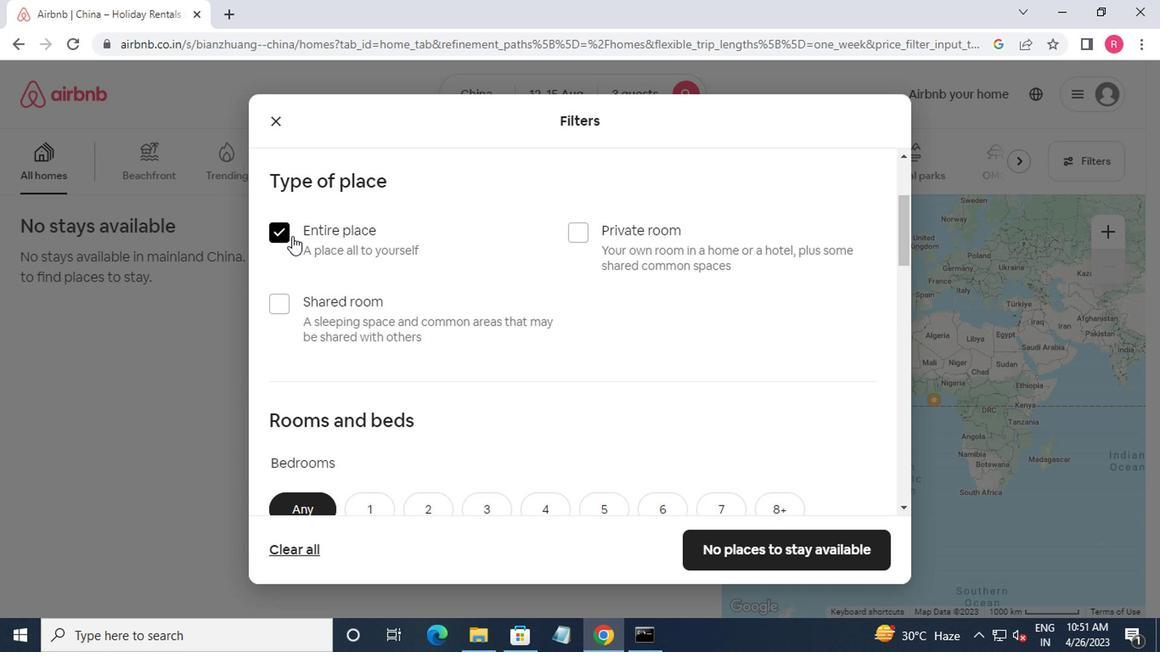 
Action: Mouse moved to (296, 238)
Screenshot: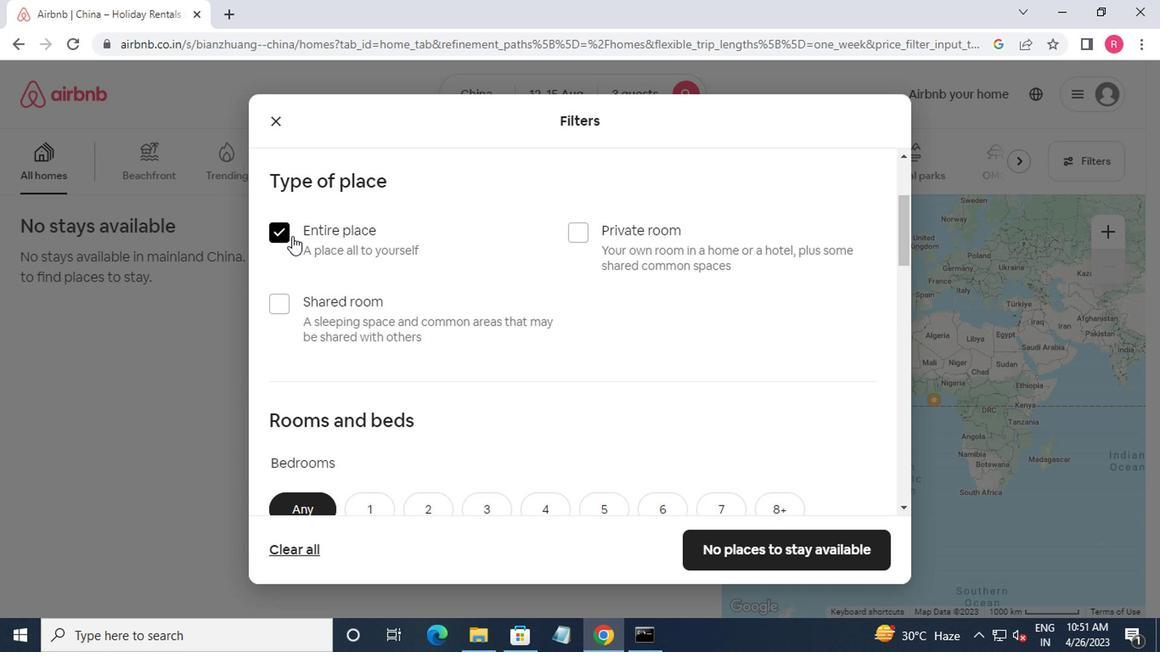 
Action: Mouse scrolled (296, 236) with delta (0, -1)
Screenshot: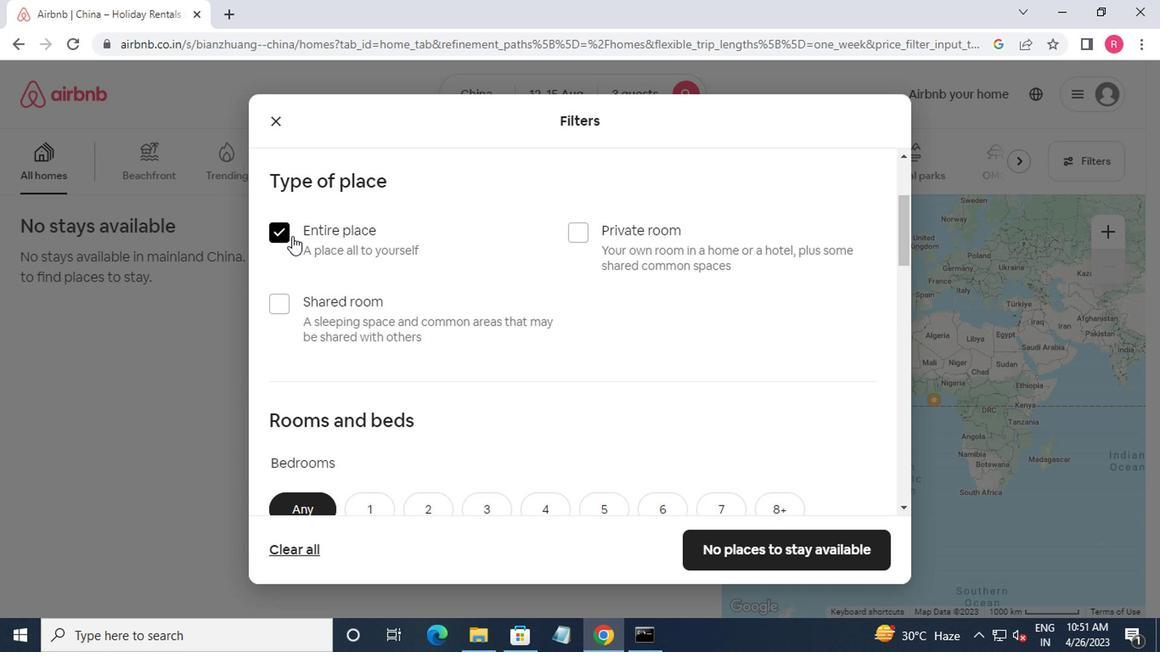 
Action: Mouse moved to (299, 240)
Screenshot: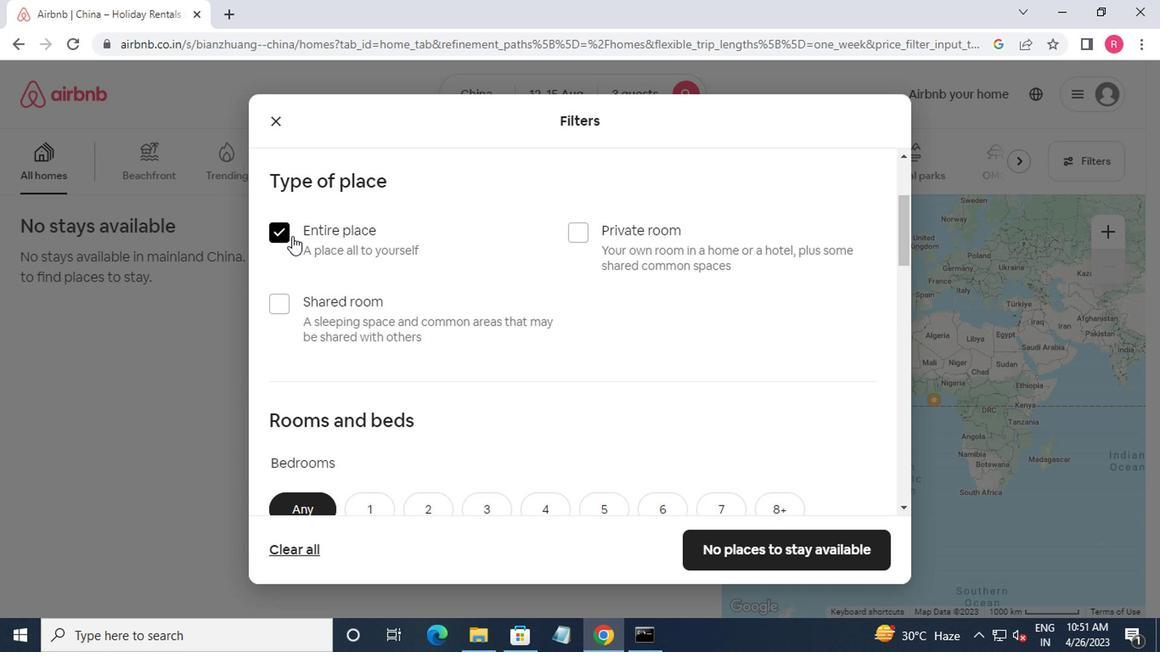 
Action: Mouse scrolled (299, 239) with delta (0, -1)
Screenshot: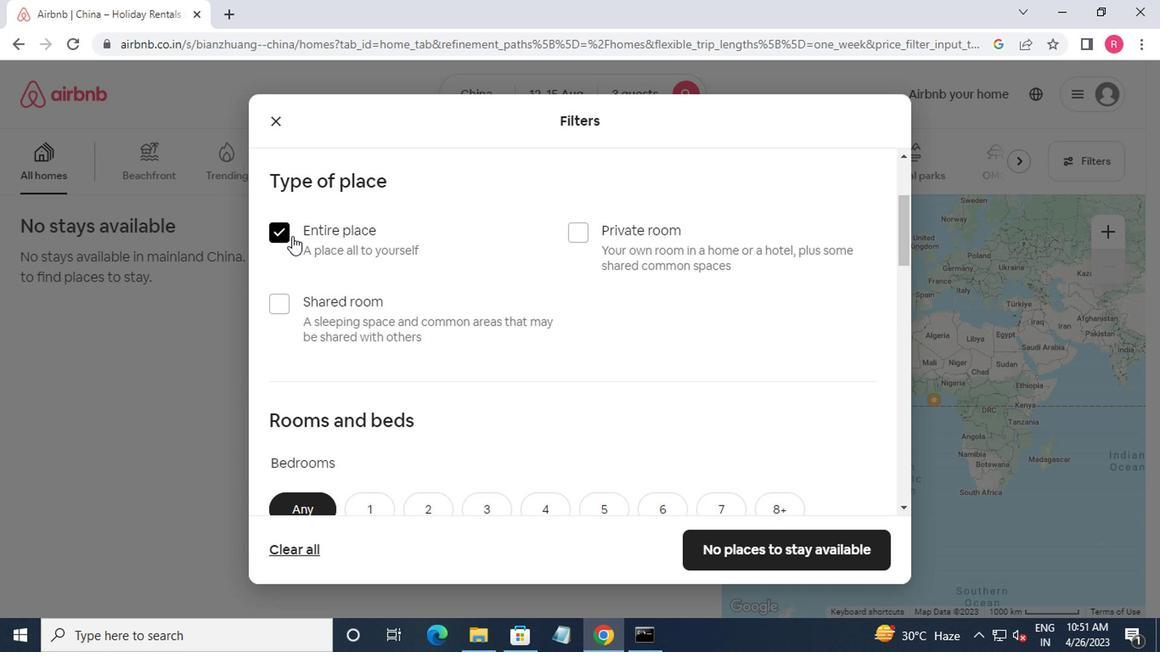 
Action: Mouse moved to (423, 259)
Screenshot: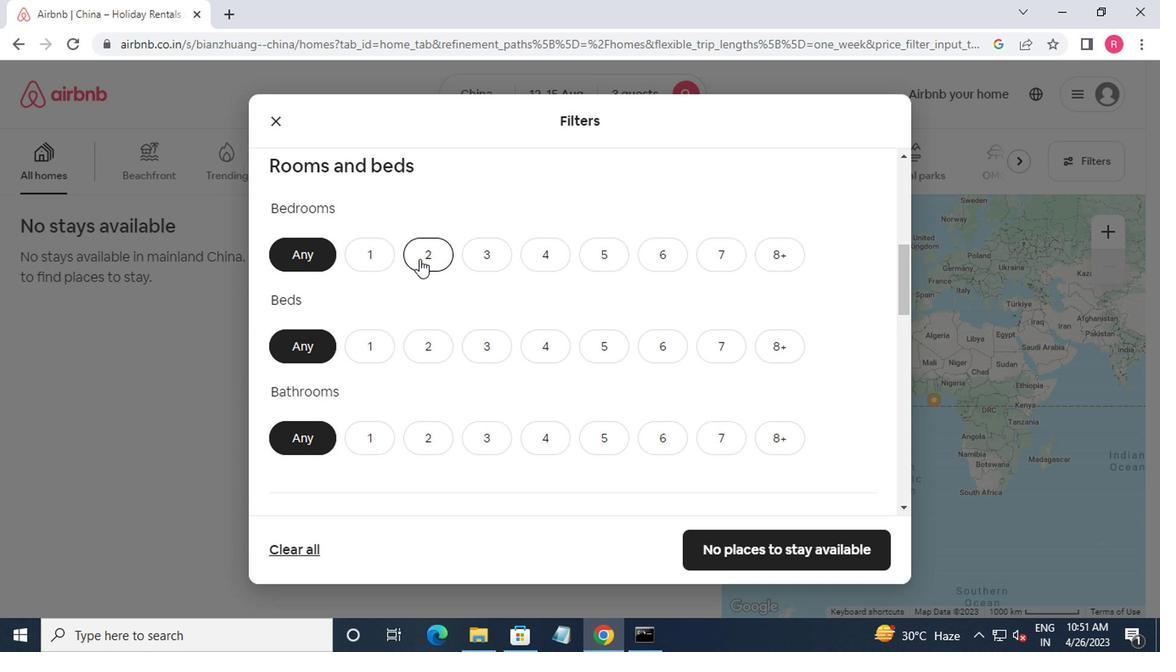 
Action: Mouse pressed left at (423, 259)
Screenshot: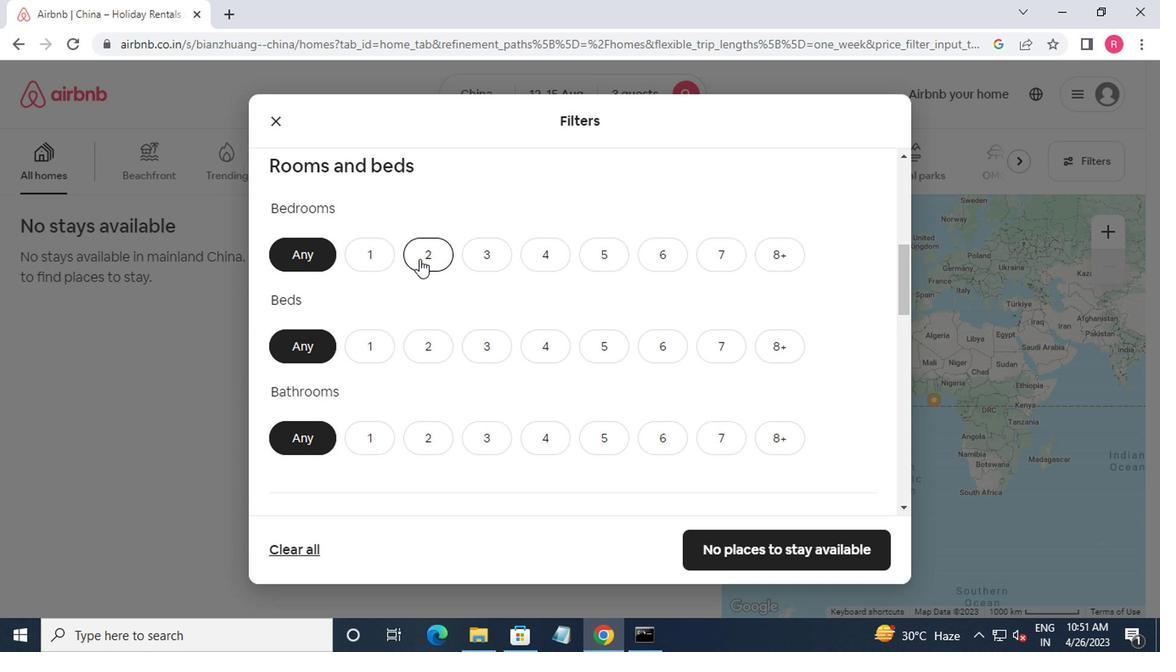 
Action: Mouse moved to (425, 259)
Screenshot: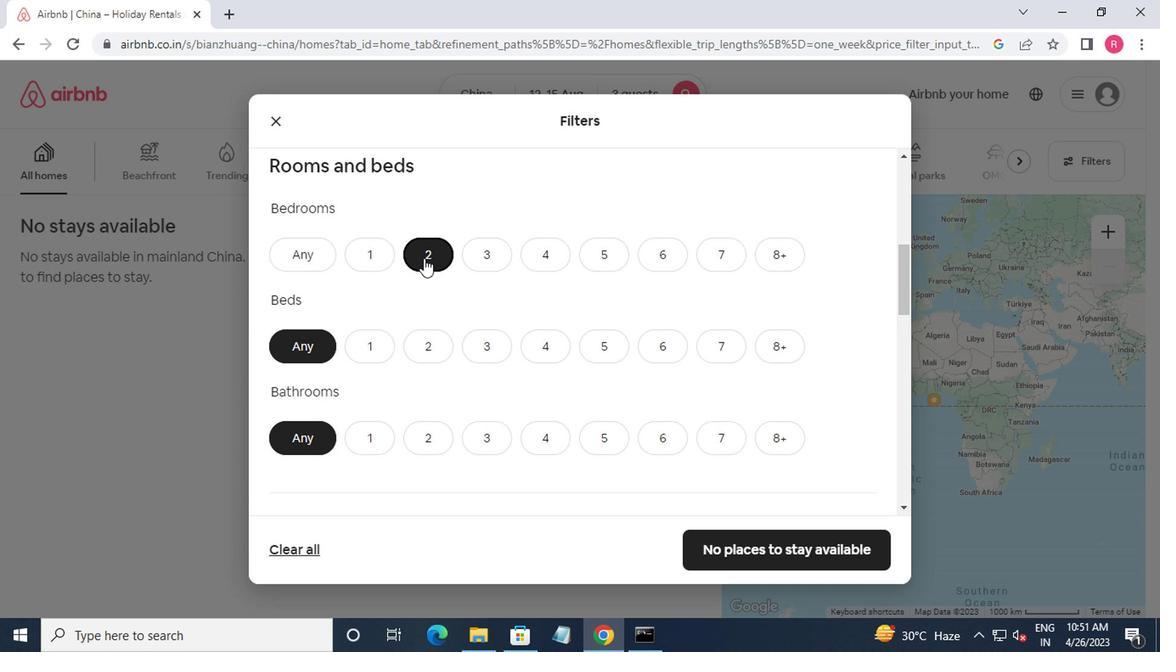 
Action: Mouse scrolled (425, 258) with delta (0, -1)
Screenshot: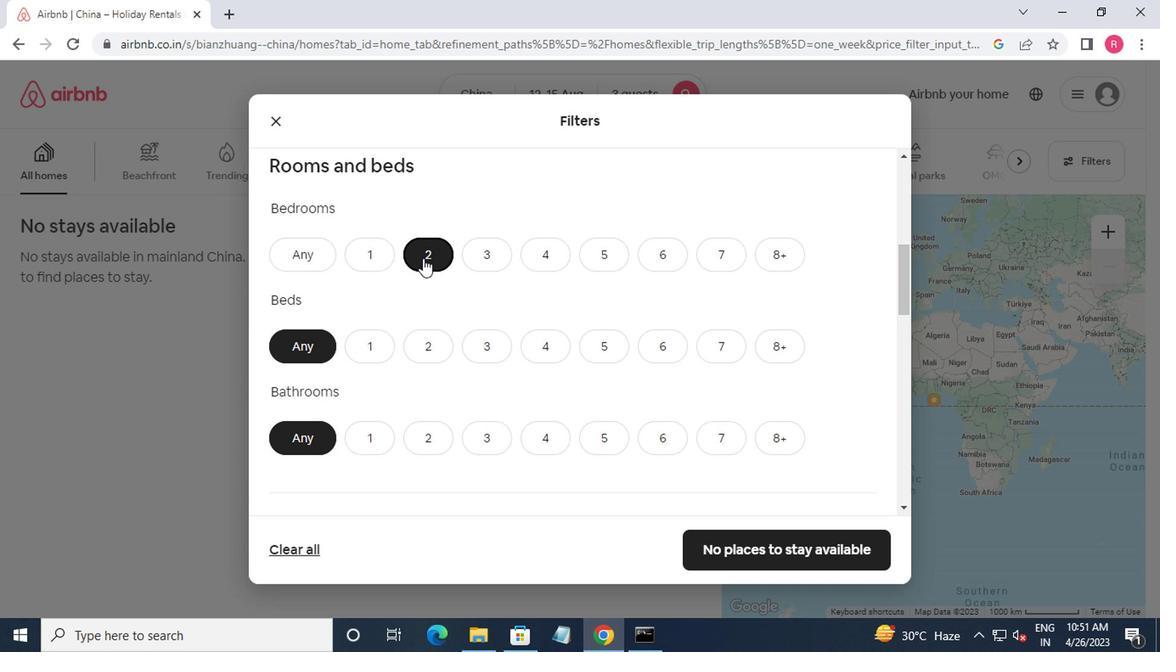 
Action: Mouse moved to (475, 268)
Screenshot: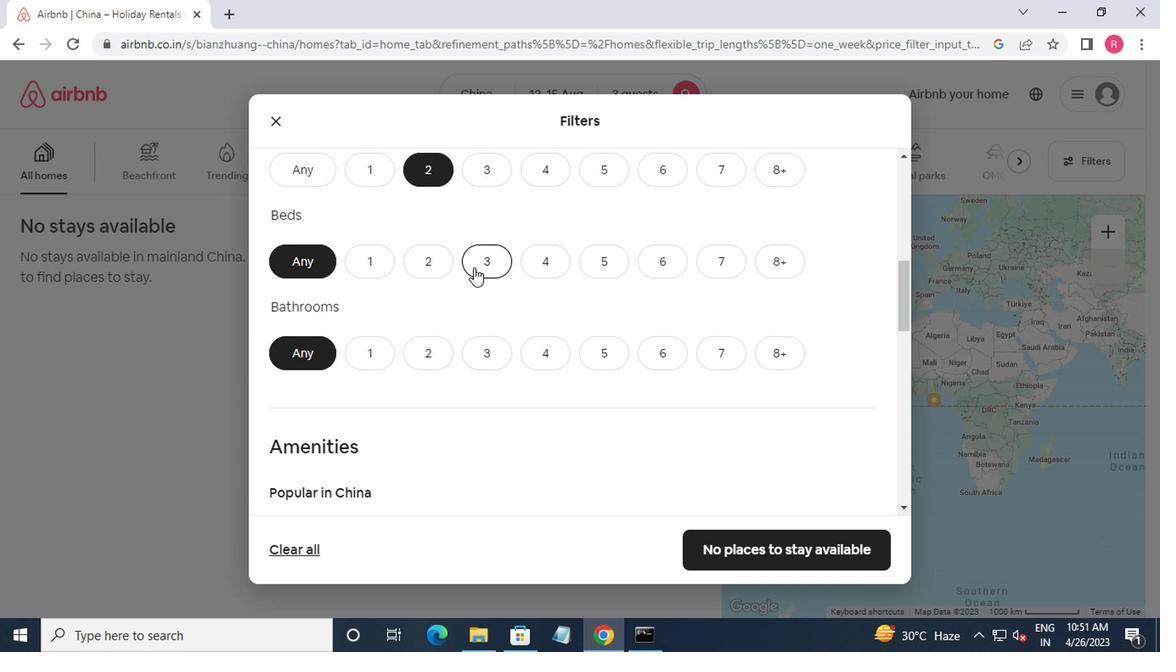 
Action: Mouse pressed left at (475, 268)
Screenshot: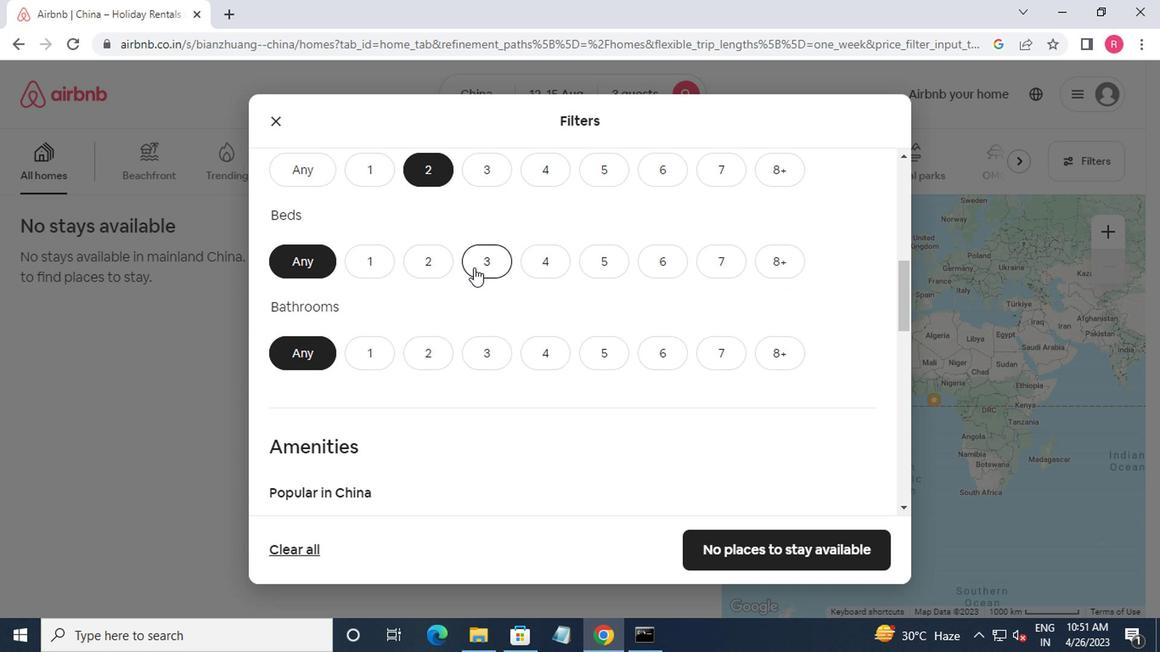 
Action: Mouse moved to (384, 362)
Screenshot: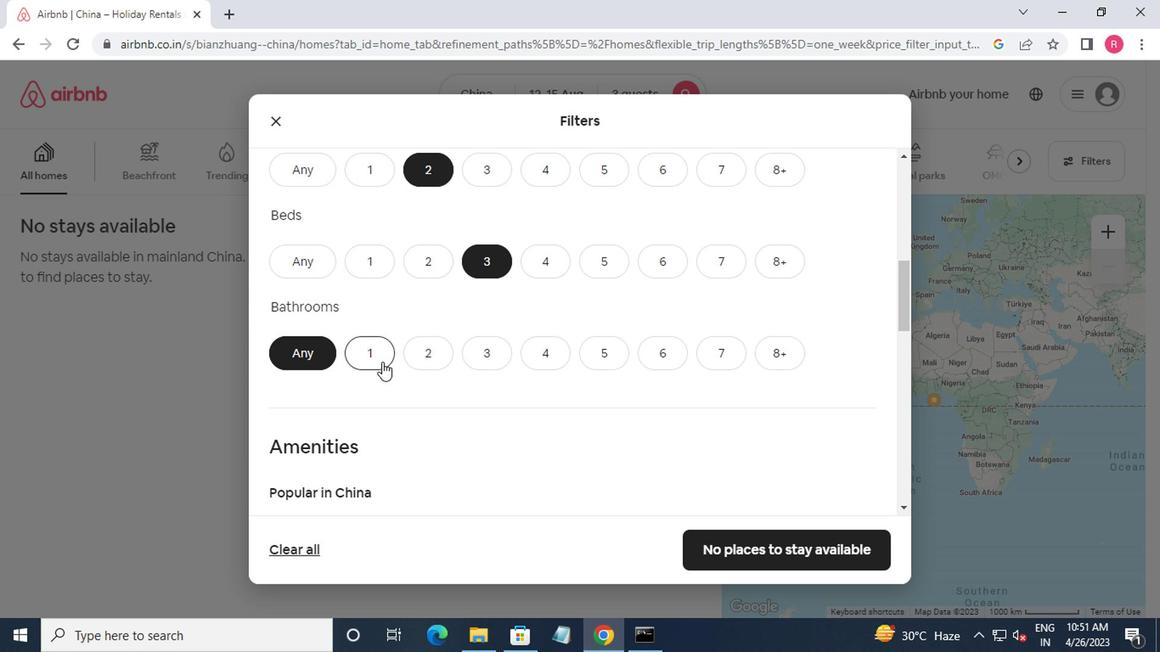 
Action: Mouse pressed left at (384, 362)
Screenshot: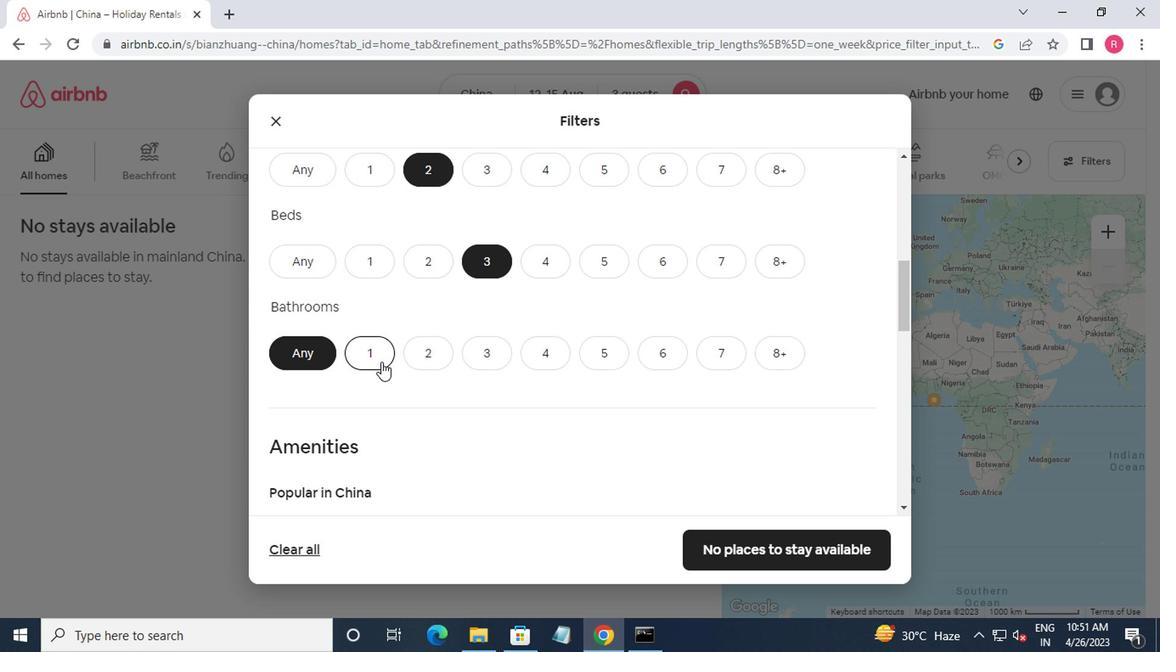 
Action: Mouse moved to (393, 363)
Screenshot: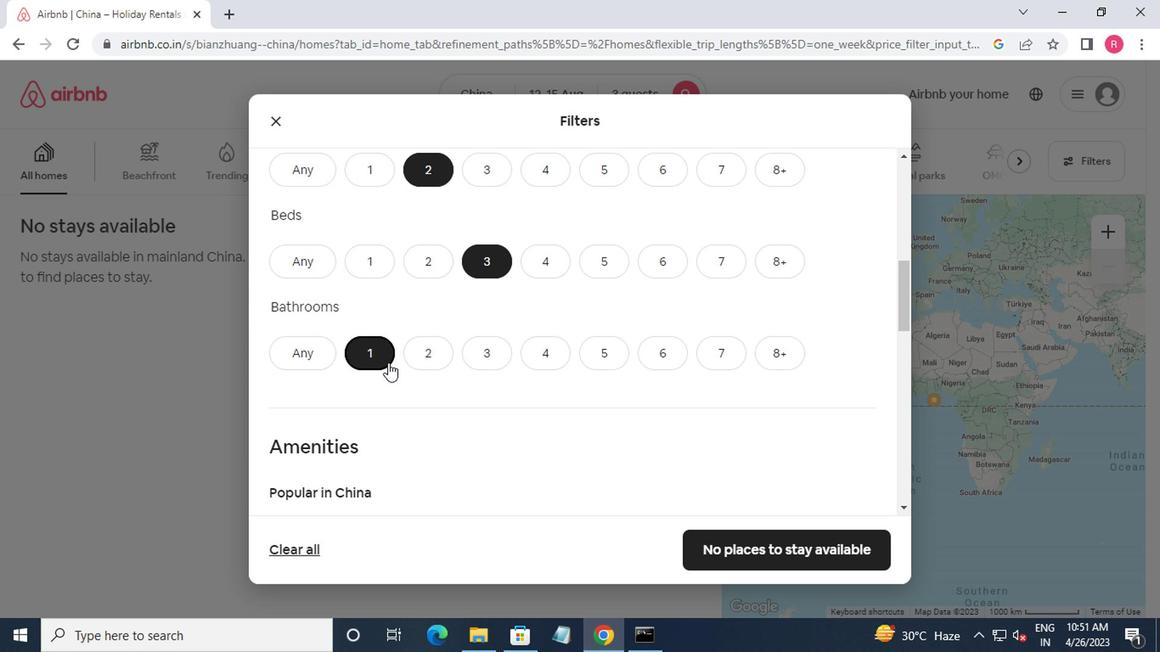 
Action: Mouse scrolled (393, 362) with delta (0, -1)
Screenshot: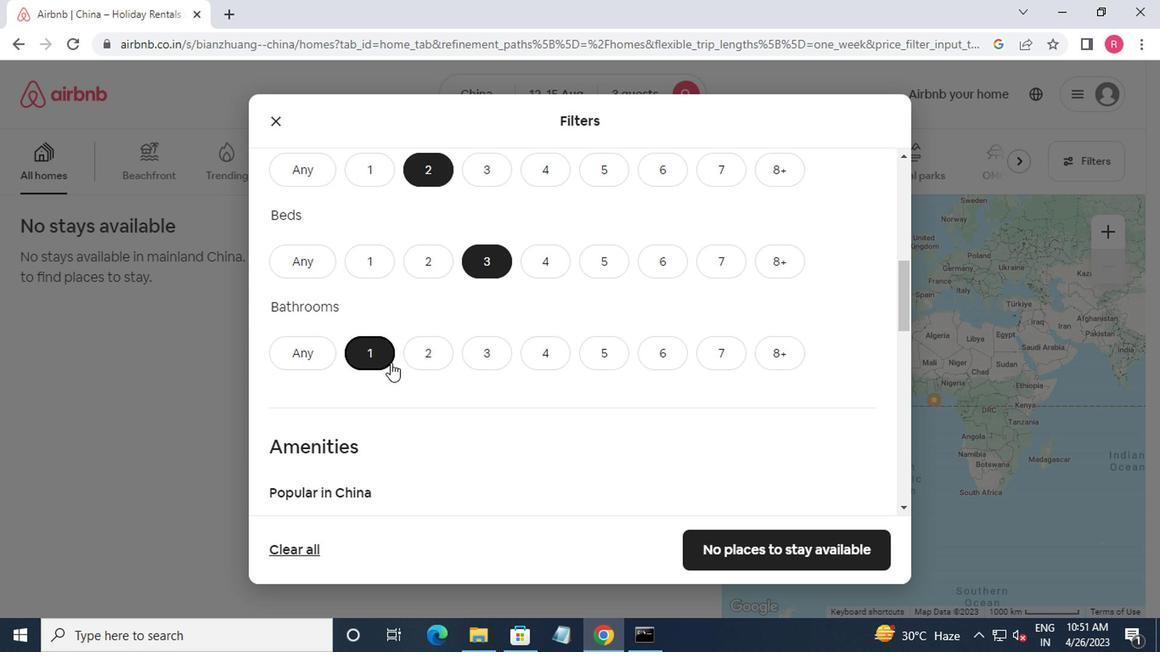 
Action: Mouse scrolled (393, 362) with delta (0, -1)
Screenshot: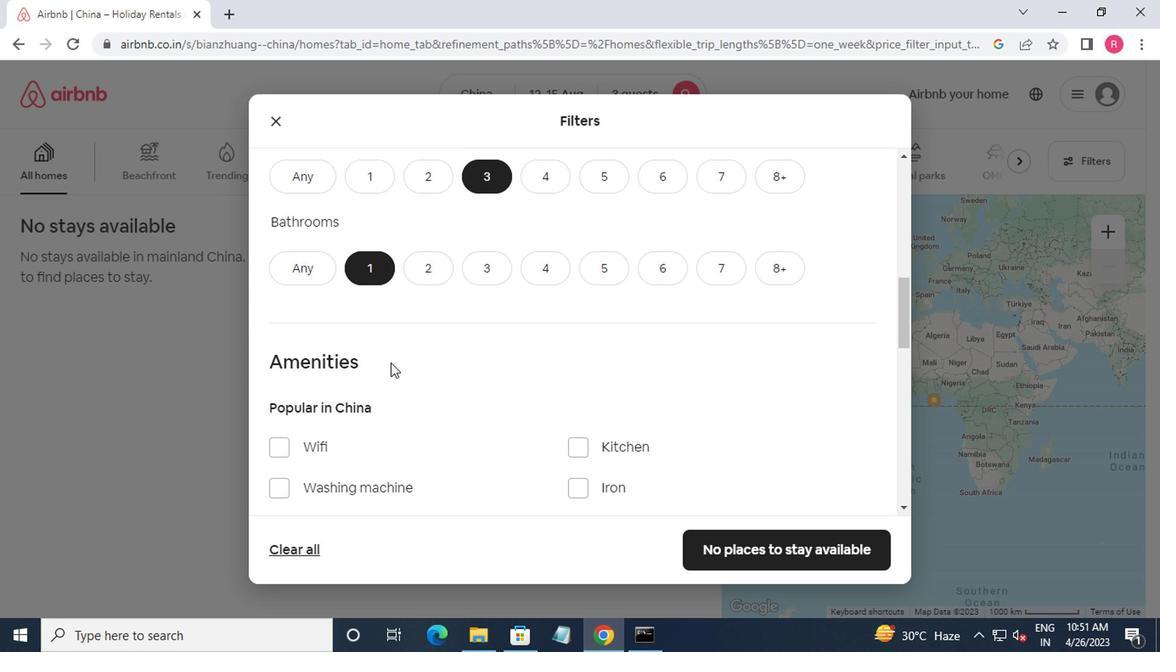 
Action: Mouse moved to (394, 363)
Screenshot: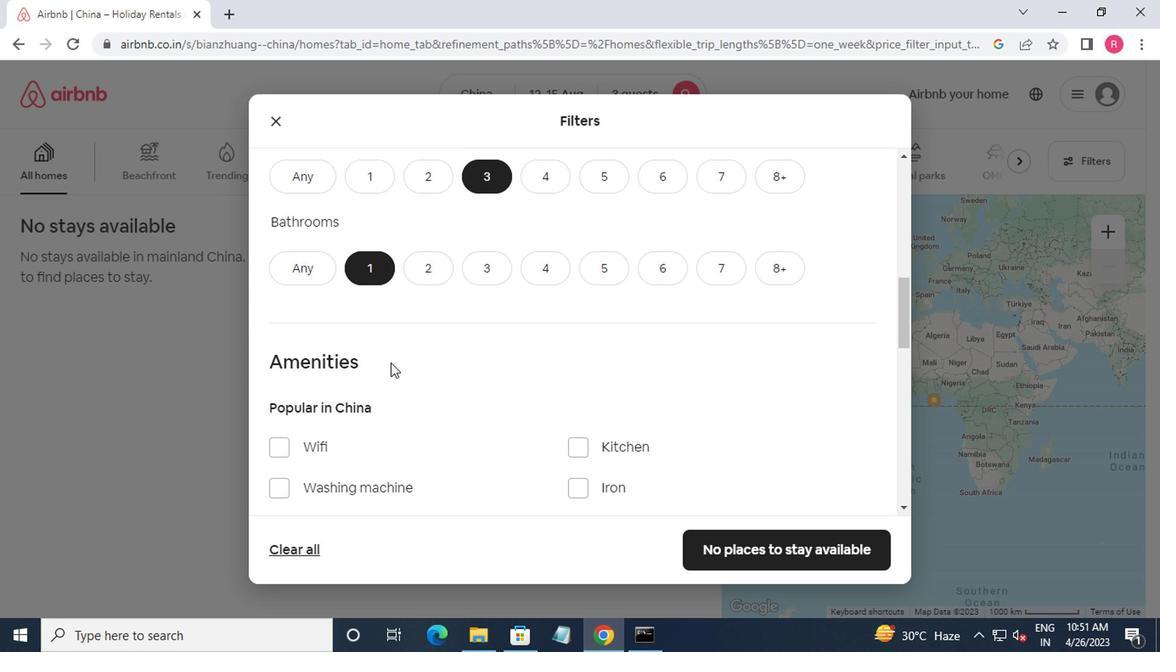 
Action: Mouse scrolled (394, 362) with delta (0, -1)
Screenshot: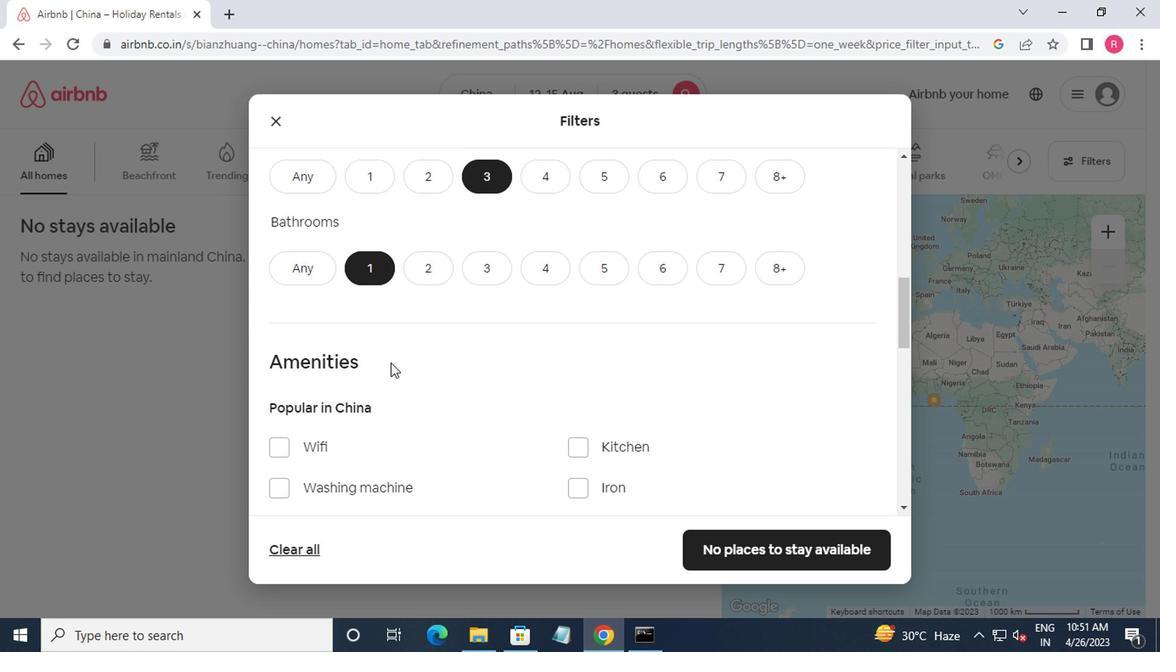 
Action: Mouse moved to (372, 337)
Screenshot: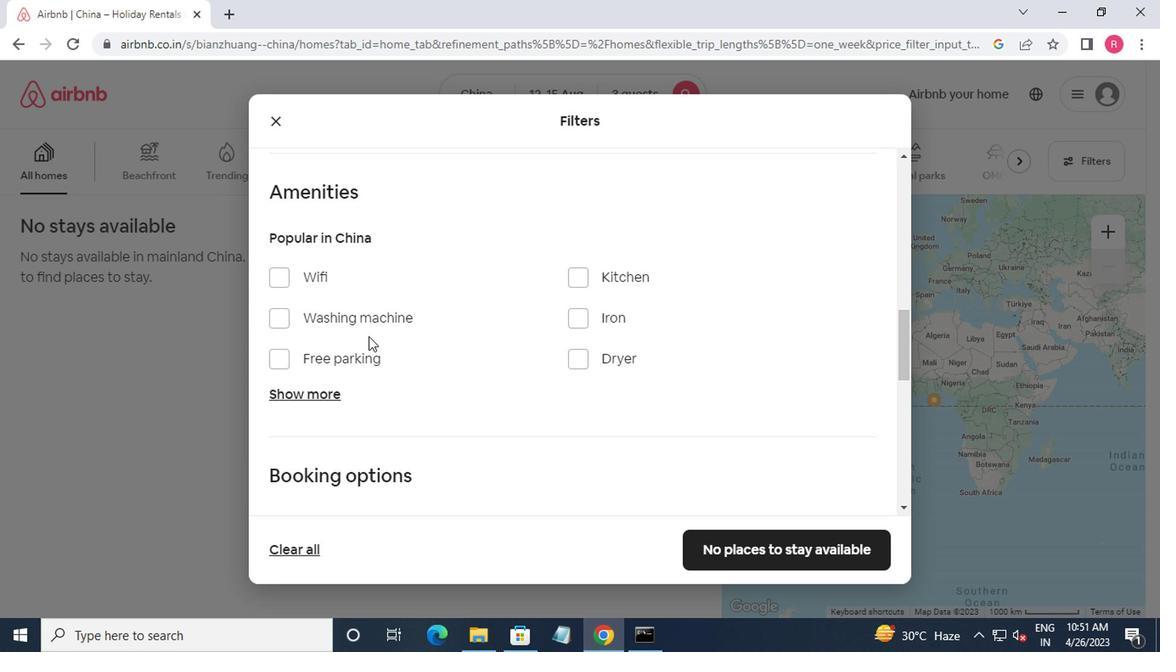 
Action: Mouse scrolled (372, 336) with delta (0, 0)
Screenshot: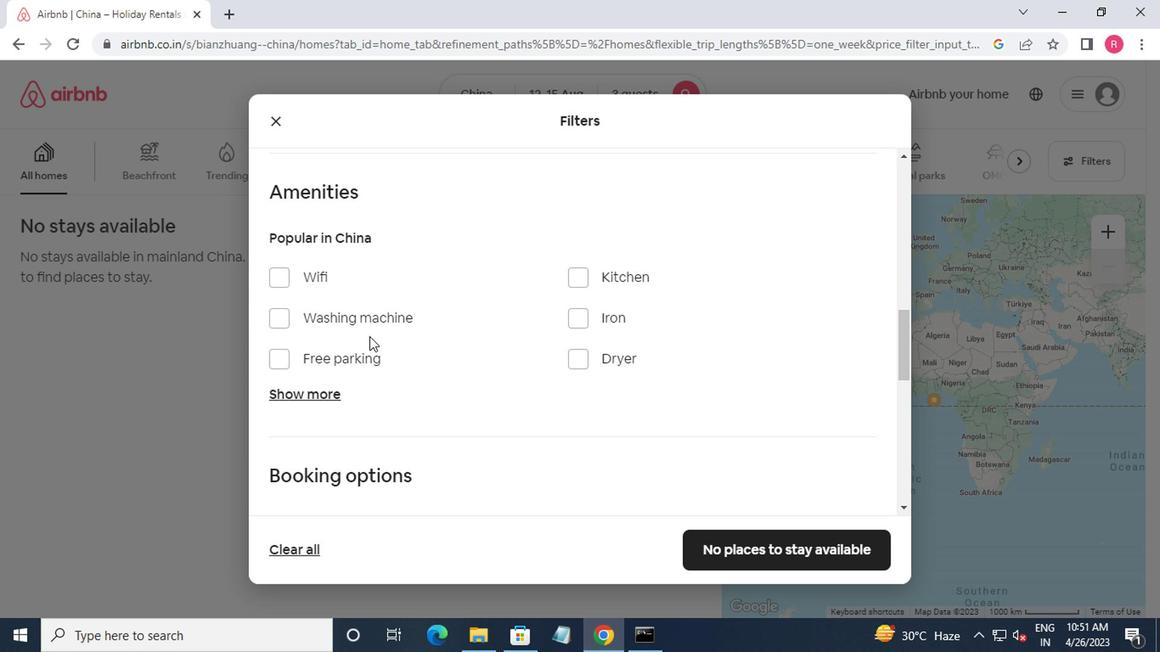 
Action: Mouse scrolled (372, 336) with delta (0, 0)
Screenshot: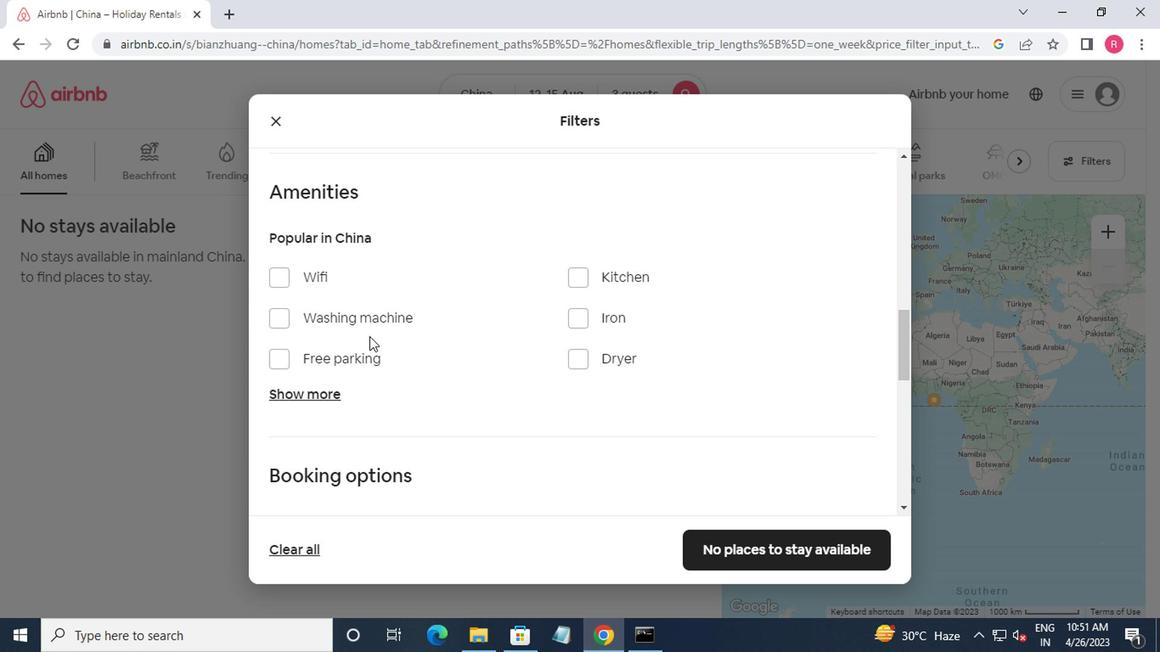 
Action: Mouse scrolled (372, 336) with delta (0, 0)
Screenshot: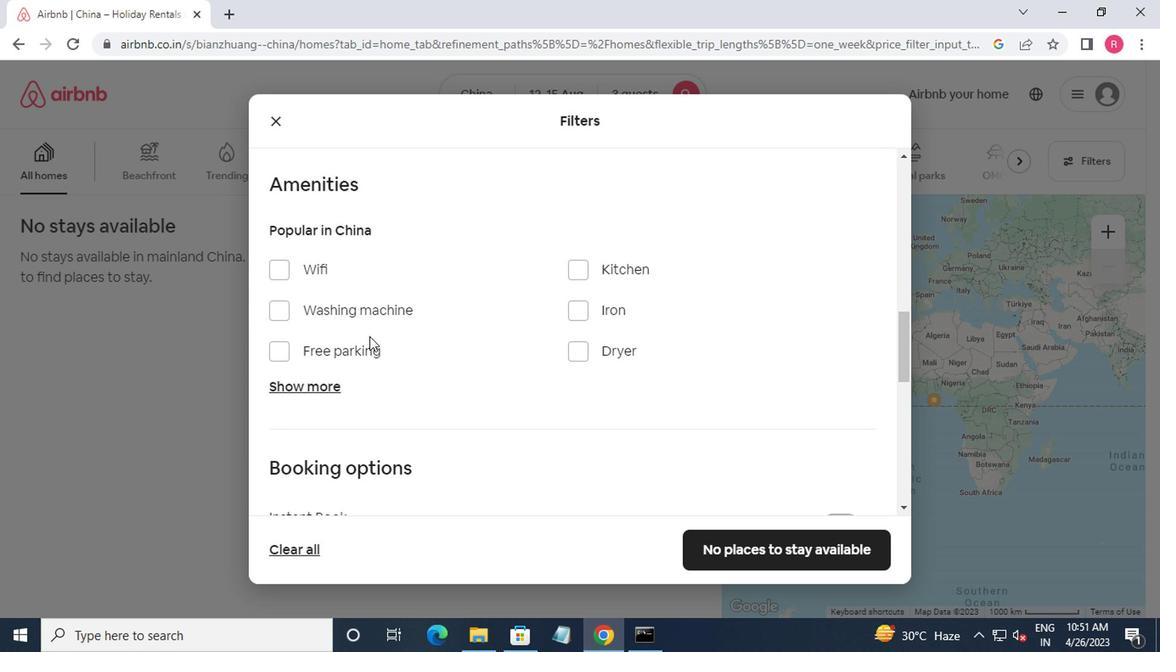 
Action: Mouse moved to (831, 333)
Screenshot: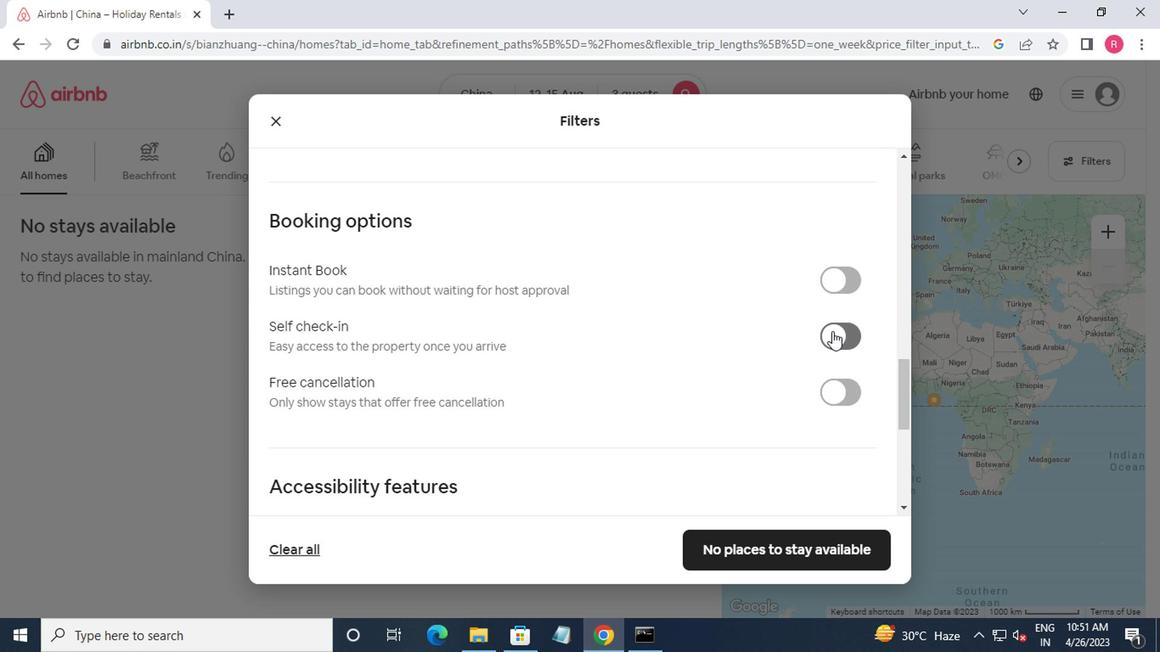 
Action: Mouse pressed left at (831, 333)
Screenshot: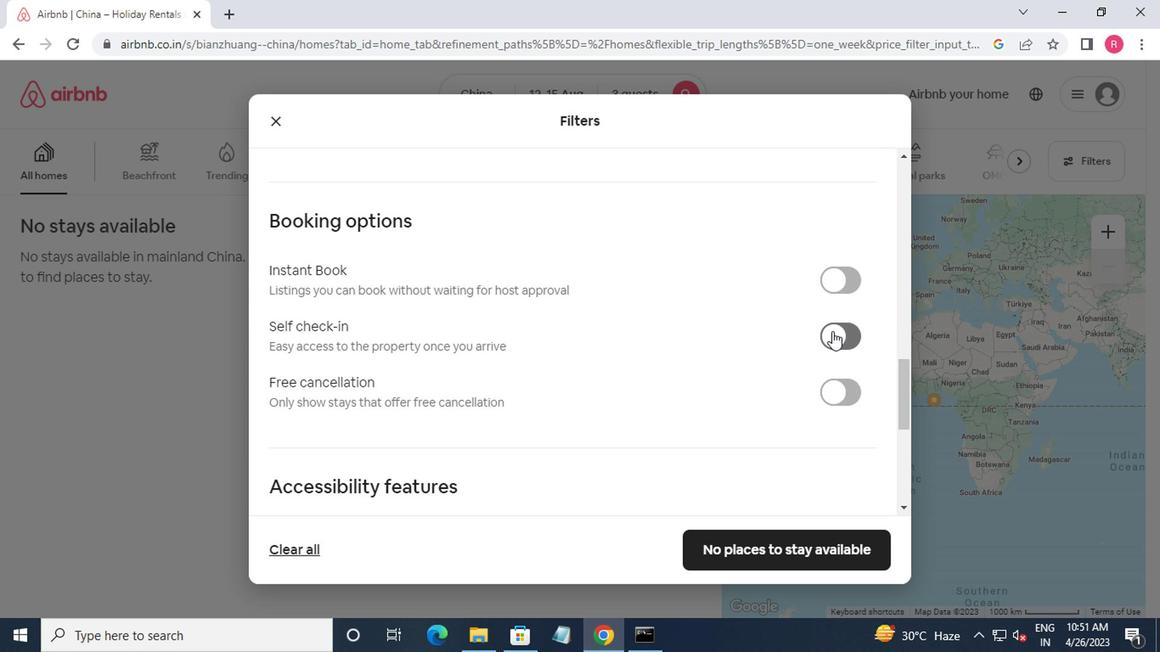 
Action: Mouse moved to (822, 358)
Screenshot: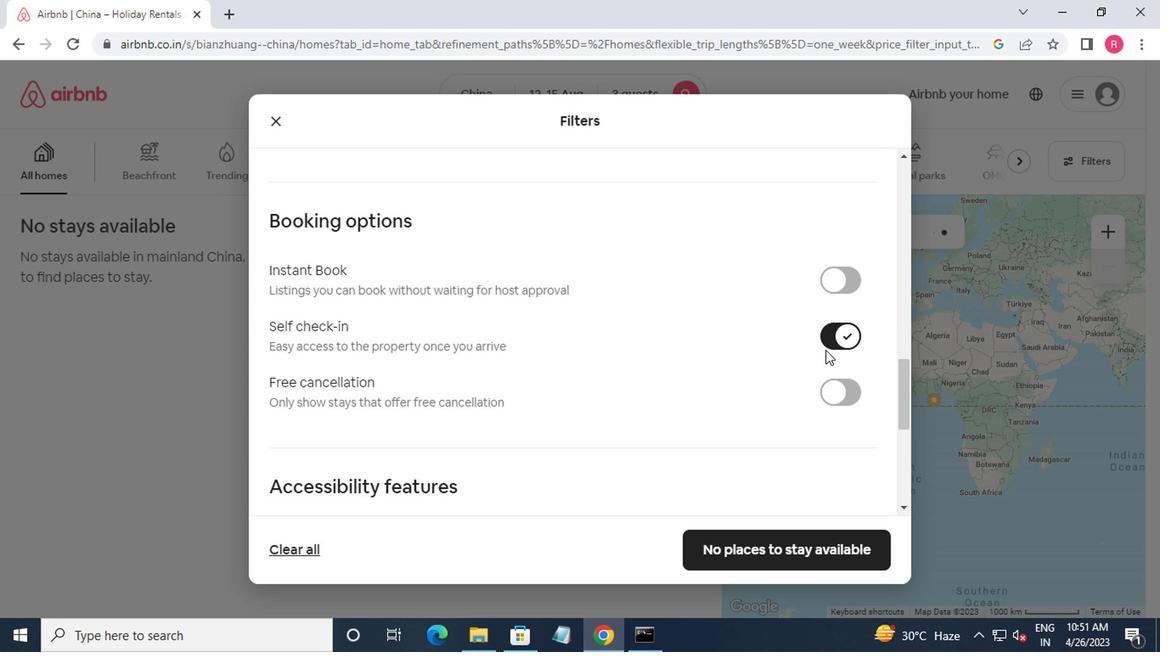 
Action: Mouse scrolled (822, 357) with delta (0, 0)
Screenshot: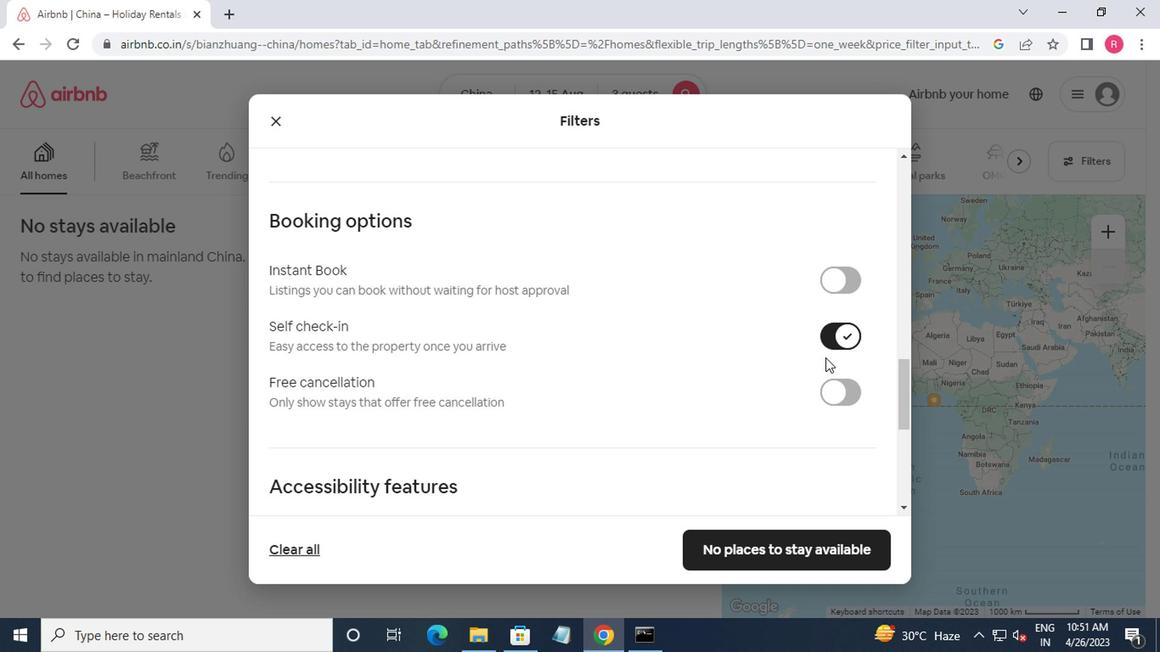 
Action: Mouse scrolled (822, 357) with delta (0, 0)
Screenshot: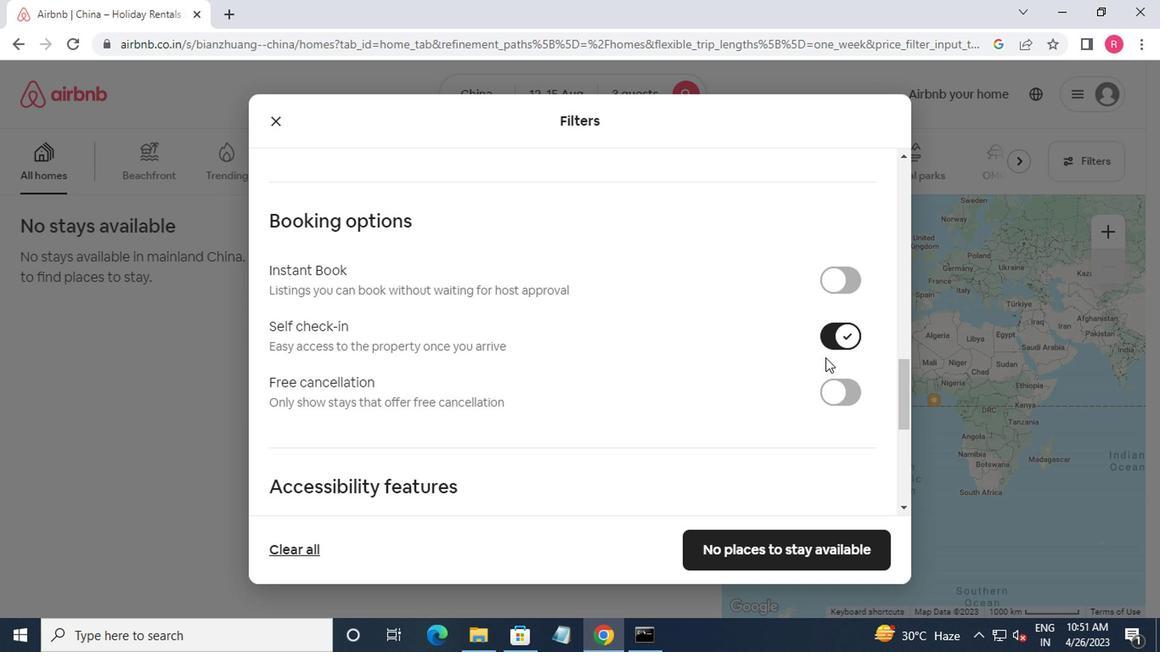 
Action: Mouse scrolled (822, 357) with delta (0, 0)
Screenshot: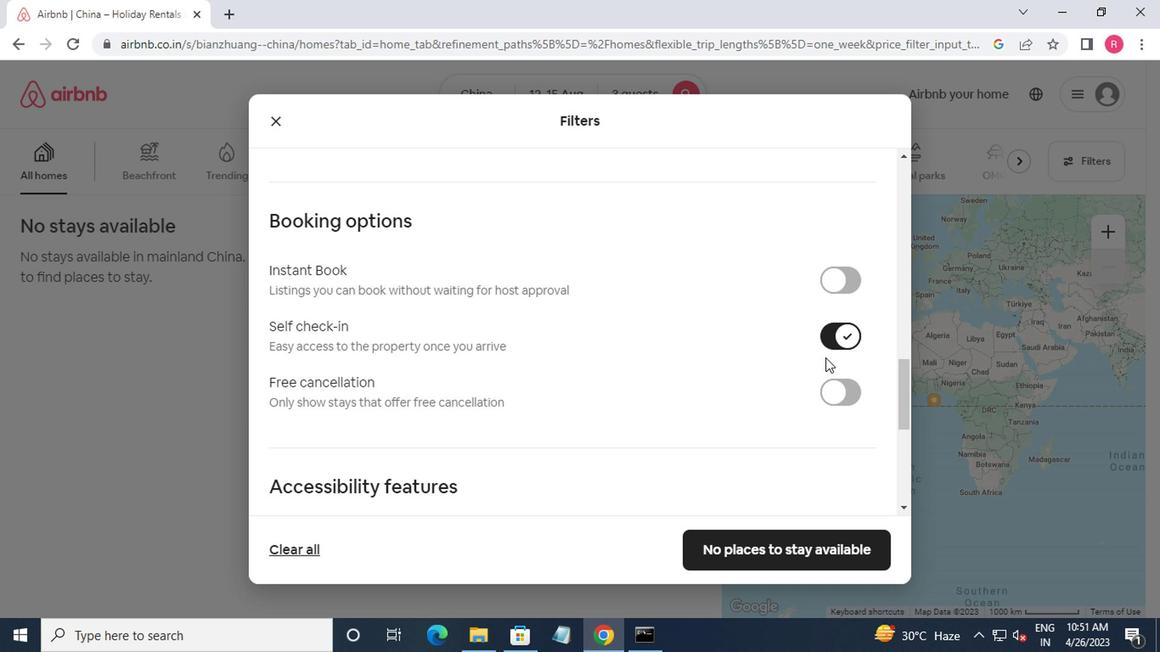 
Action: Mouse scrolled (822, 357) with delta (0, 0)
Screenshot: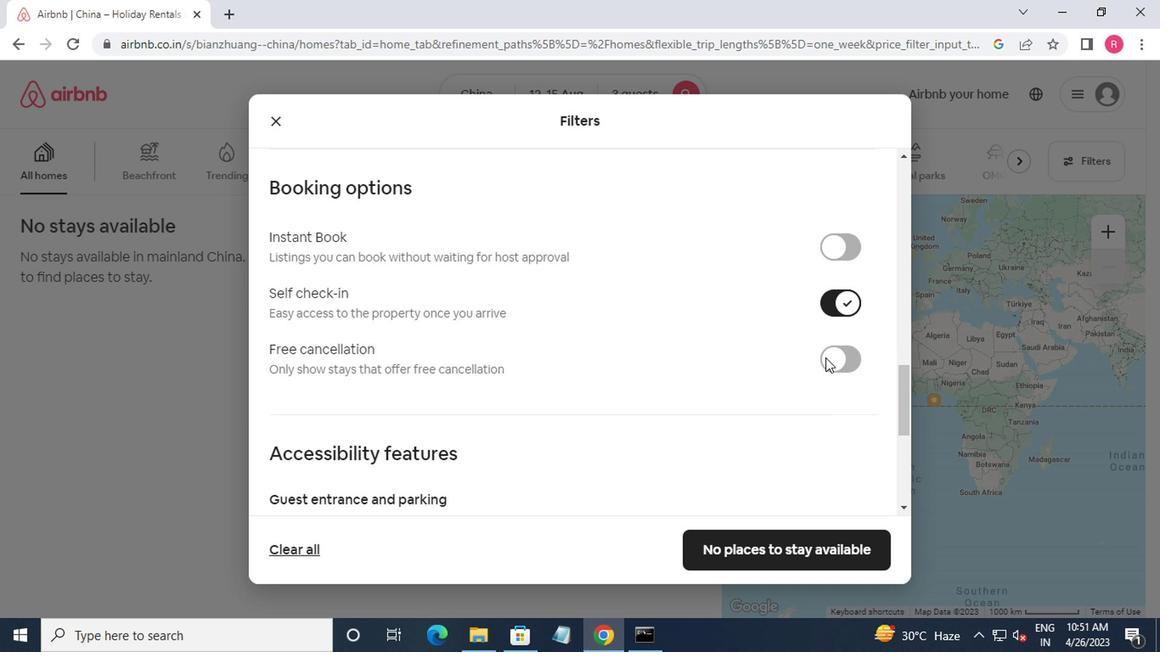 
Action: Mouse scrolled (822, 357) with delta (0, 0)
Screenshot: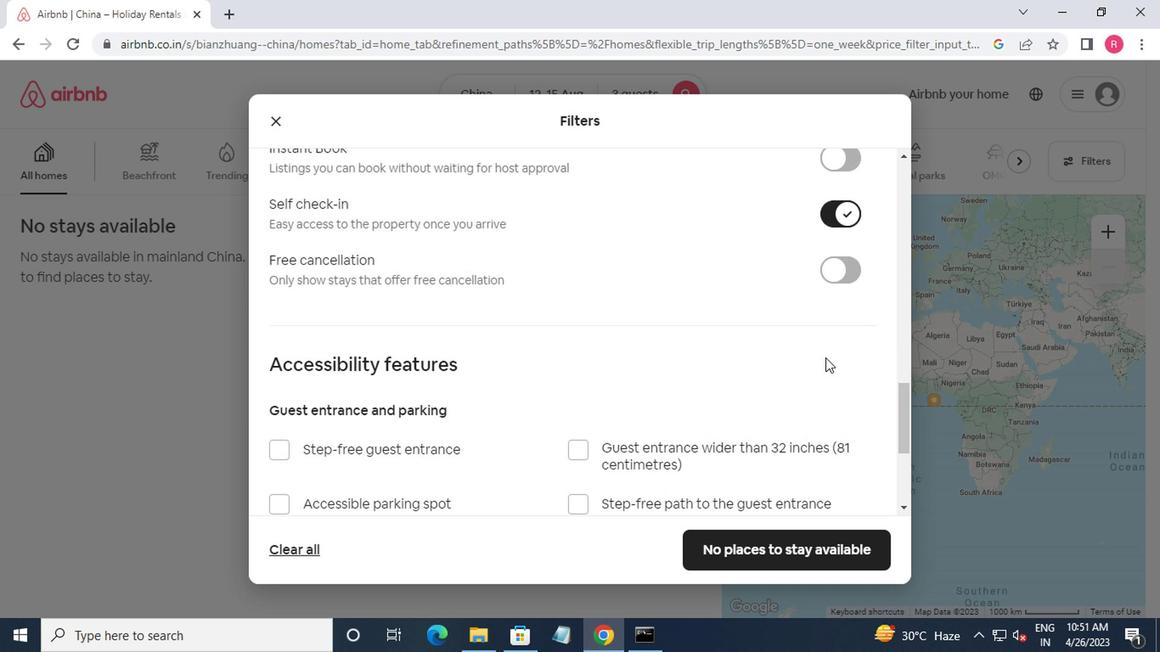 
Action: Mouse moved to (811, 362)
Screenshot: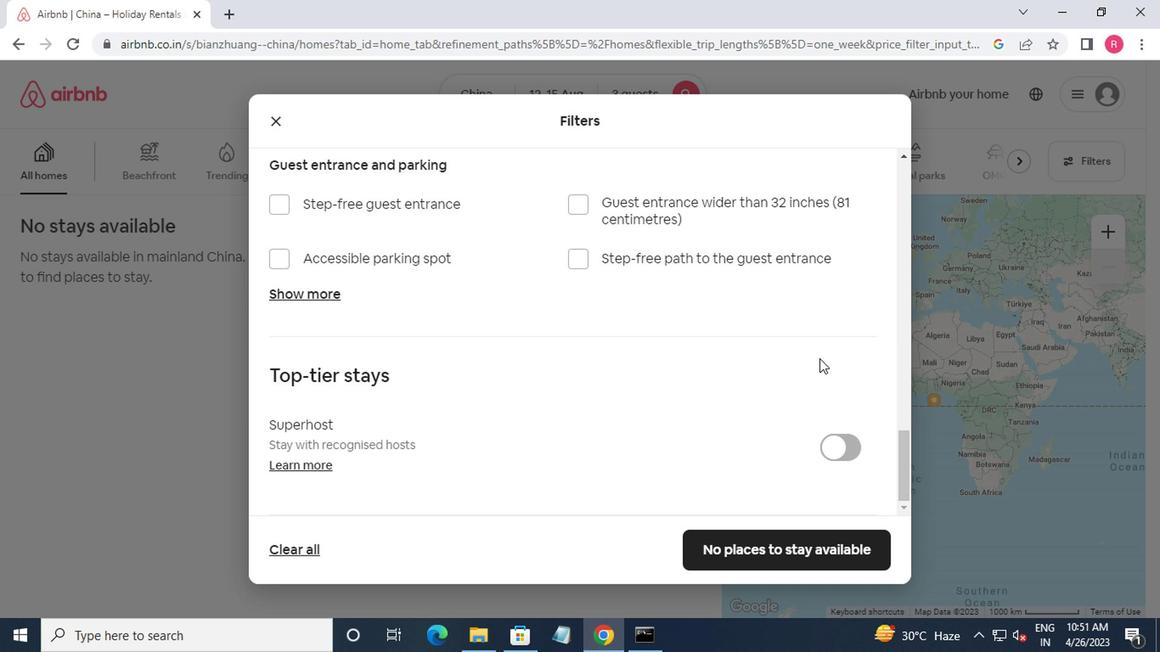 
Action: Mouse scrolled (811, 360) with delta (0, -1)
Screenshot: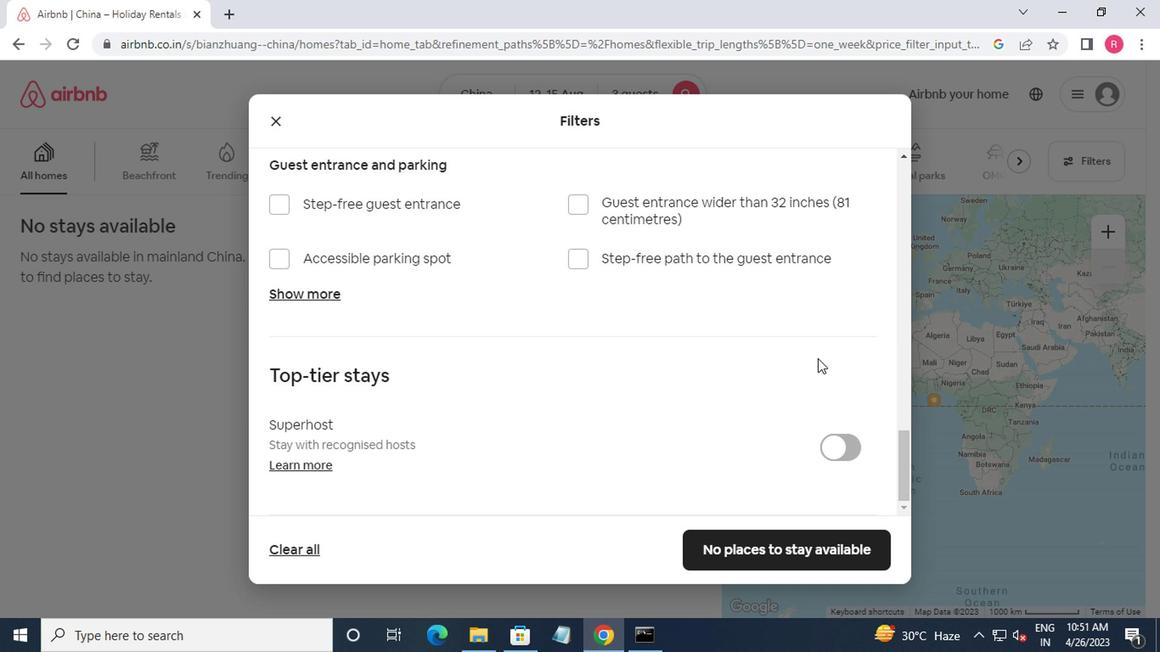 
Action: Mouse moved to (811, 362)
Screenshot: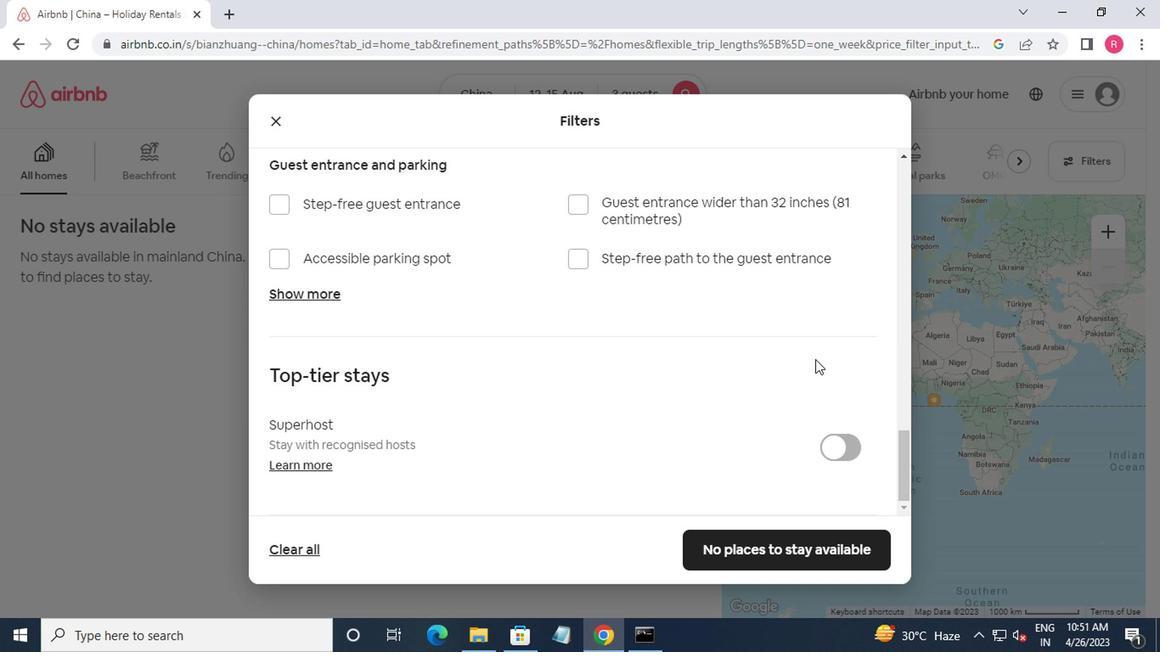
Action: Mouse scrolled (811, 362) with delta (0, 0)
Screenshot: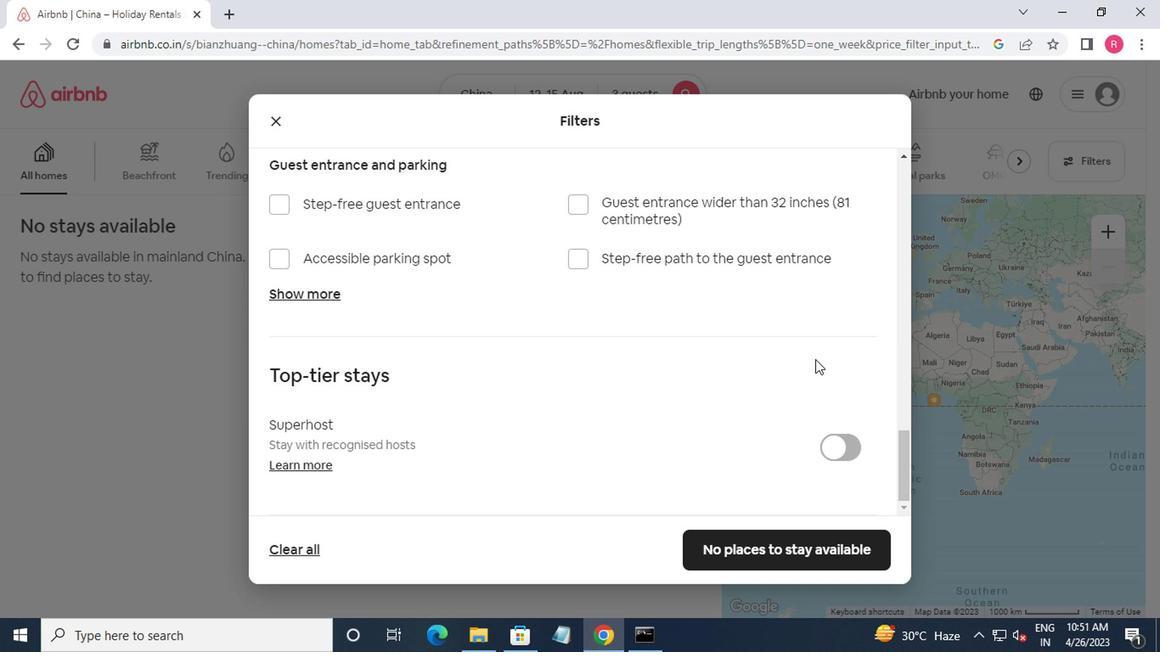 
Action: Mouse moved to (809, 547)
Screenshot: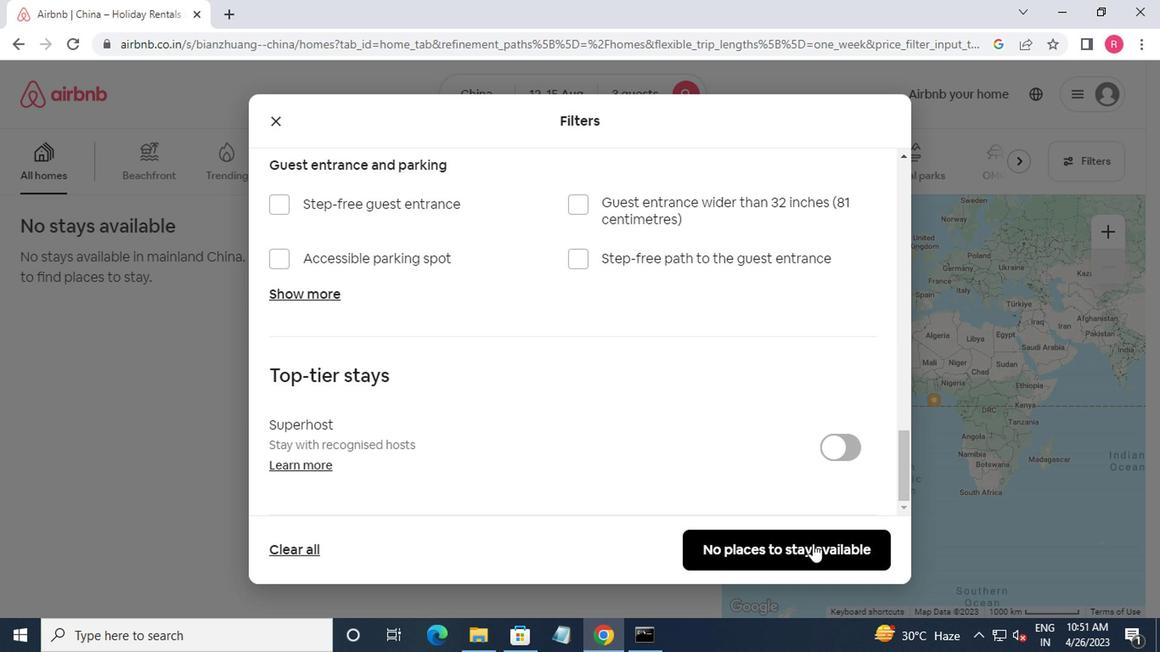 
Action: Mouse pressed left at (809, 547)
Screenshot: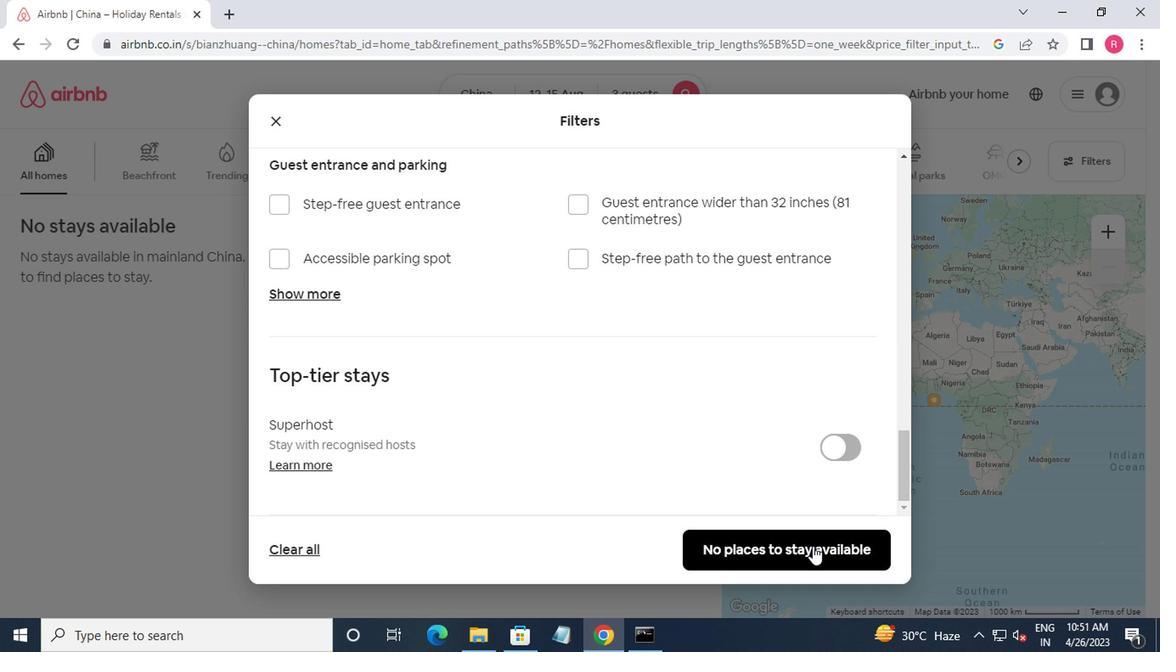 
Action: Mouse moved to (812, 547)
Screenshot: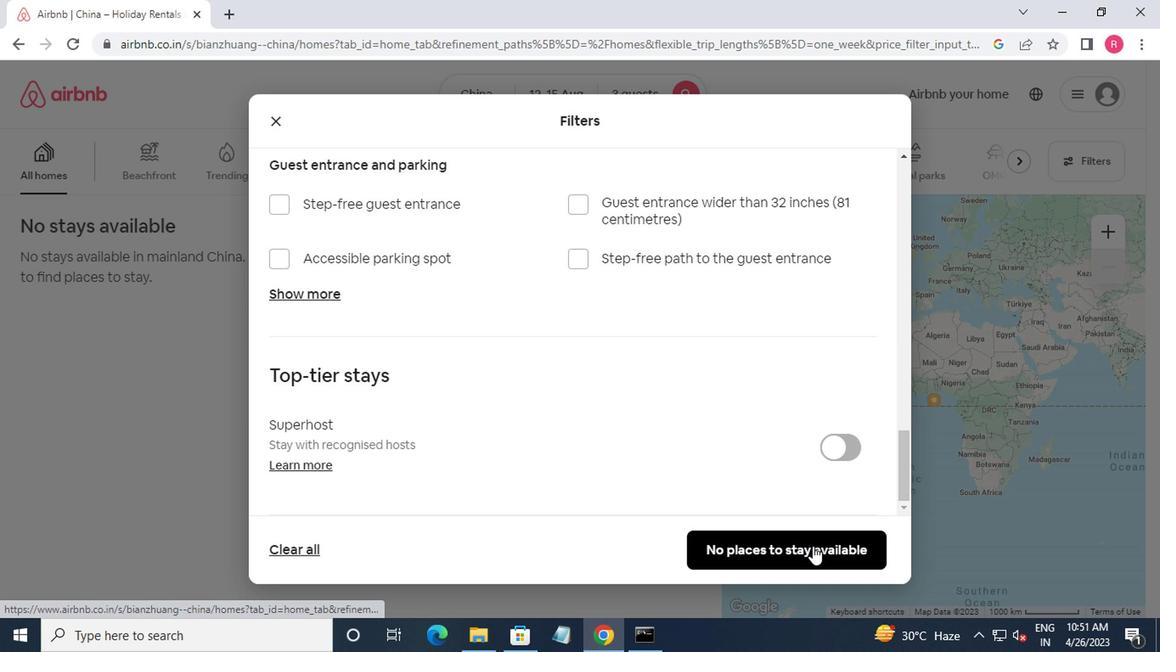 
